 Task: Add an event  with title  Third Presentation Rehearsal, date '2023/11/28' to 2023/11/29 & Select Event type as  Collective. Add location for the event as  Havana, Cuba and add a description: The employee will be informed about the available resources and support systems, such as training programs, mentorship opportunities, or coaching sessions. The supervisor will offer guidance and assistance in accessing these resources to facilitate the employee's improvement.Create an event link  http-thirdpresentationrehearsalcom & Select the event color as  Violet. , logged in from the account softage.4@softage.netand send the event invitation to softage.2@softage.net and softage.3@softage.net
Action: Mouse moved to (744, 111)
Screenshot: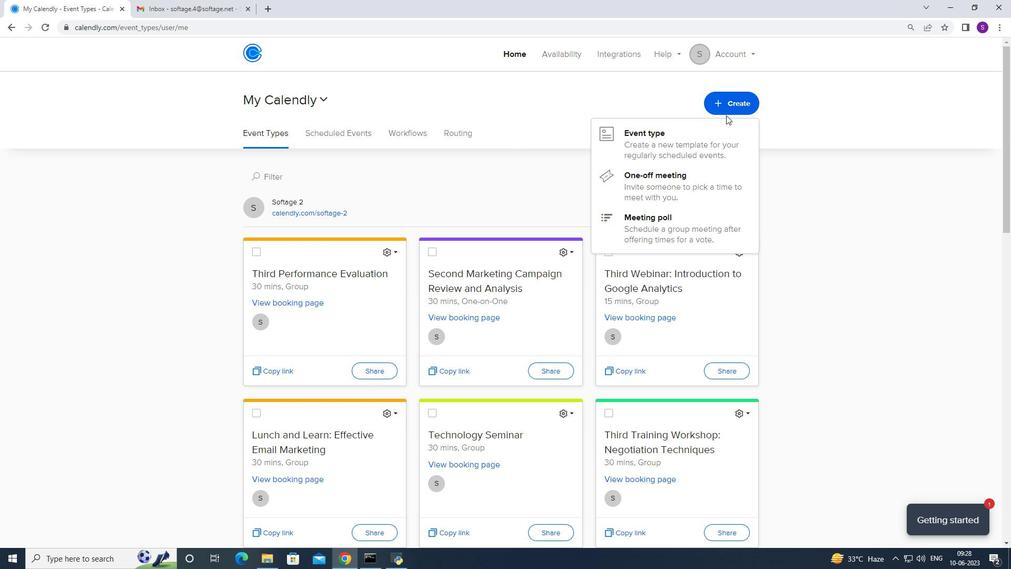 
Action: Mouse pressed left at (744, 111)
Screenshot: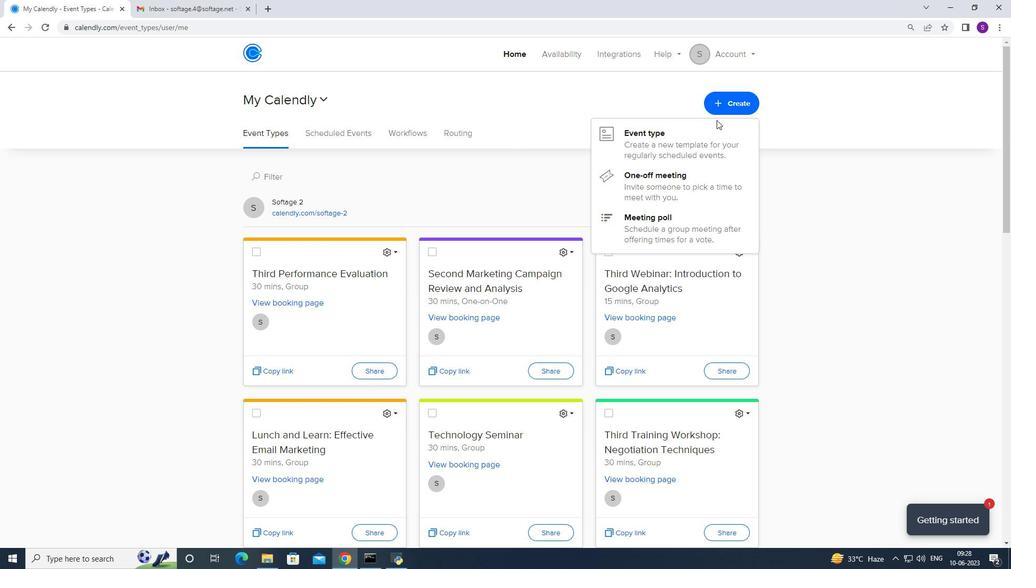 
Action: Mouse moved to (678, 149)
Screenshot: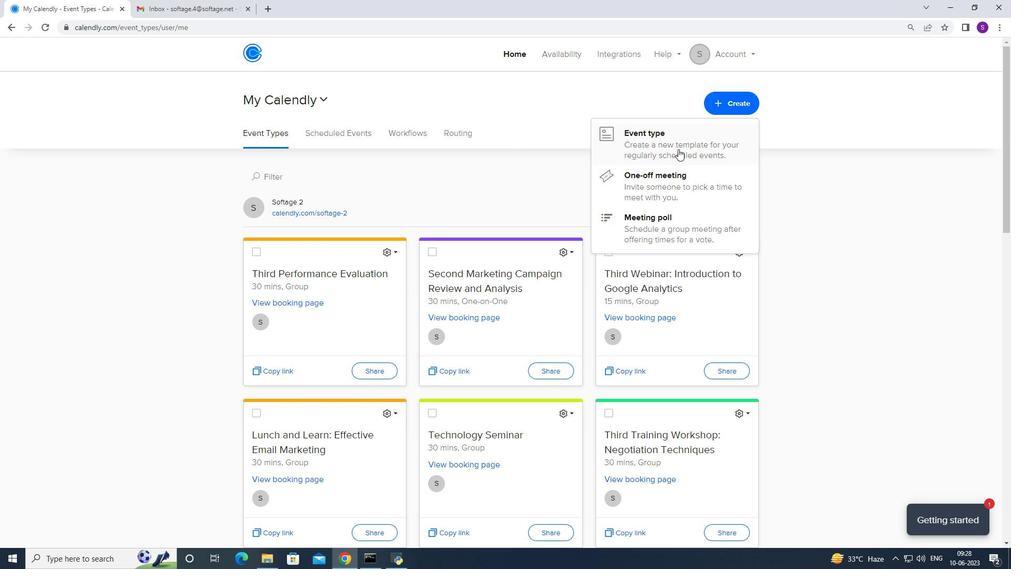 
Action: Mouse pressed left at (678, 149)
Screenshot: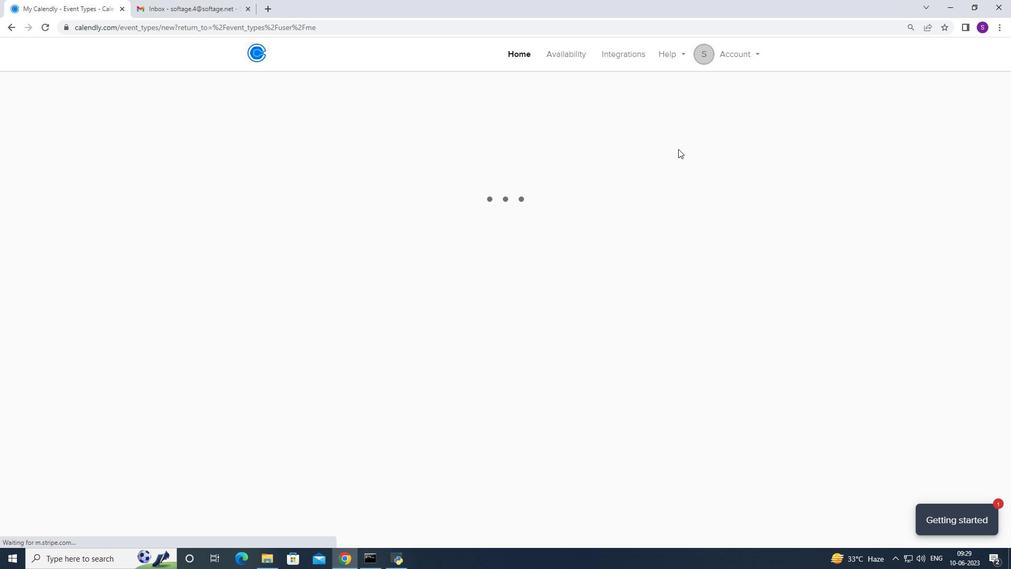 
Action: Mouse moved to (450, 292)
Screenshot: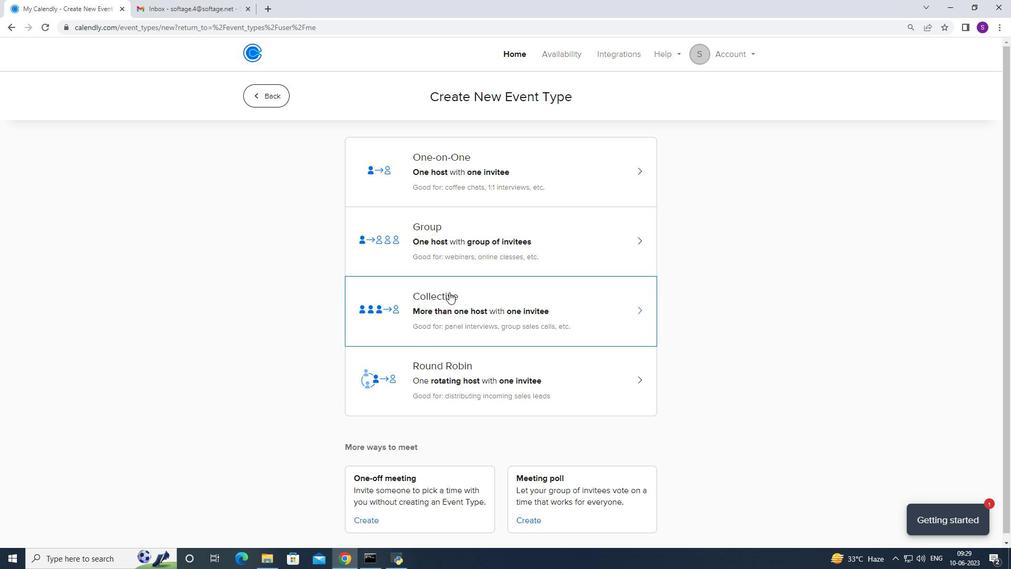 
Action: Mouse pressed left at (450, 292)
Screenshot: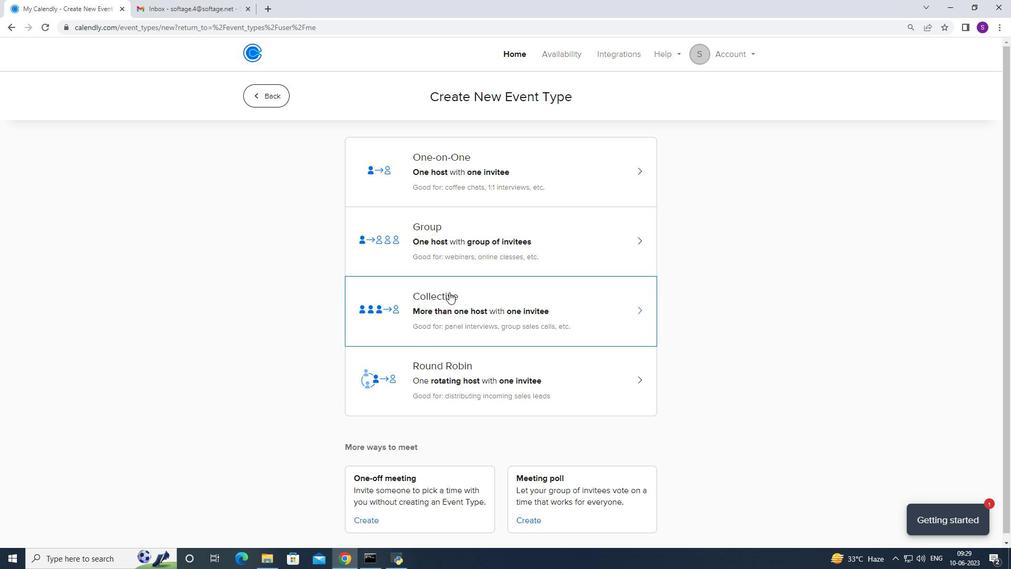 
Action: Mouse moved to (622, 225)
Screenshot: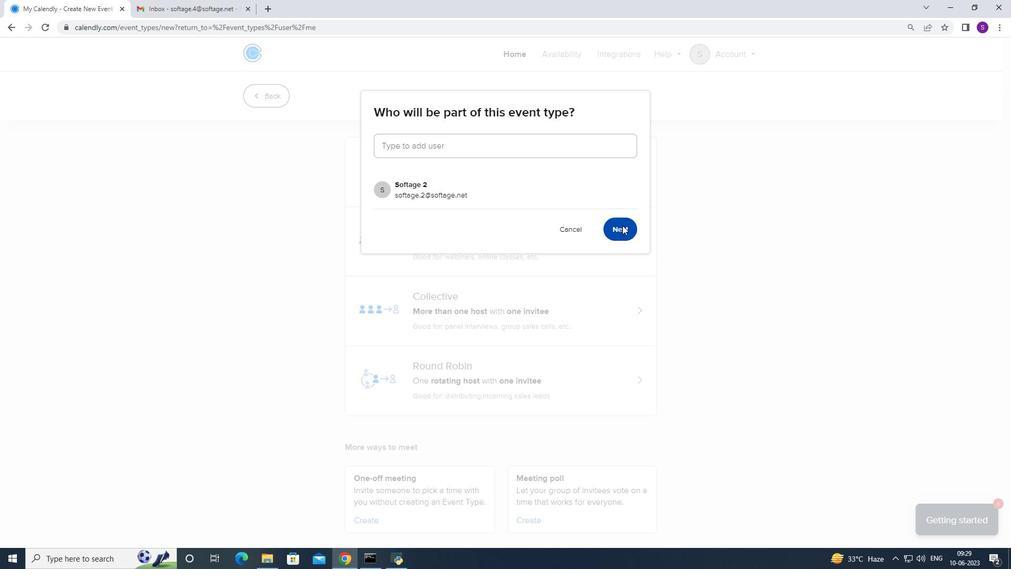 
Action: Mouse pressed left at (622, 225)
Screenshot: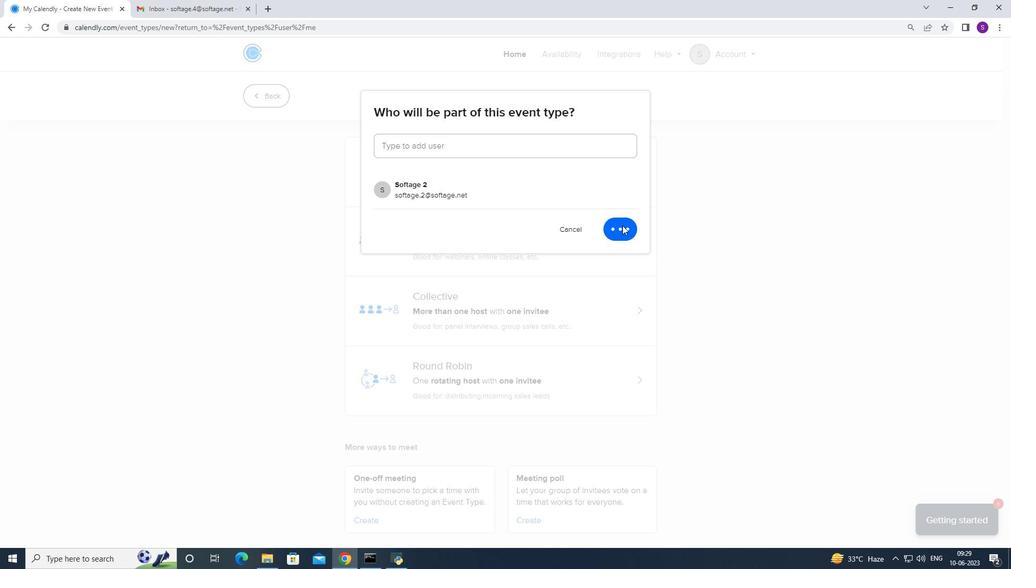 
Action: Mouse moved to (586, 237)
Screenshot: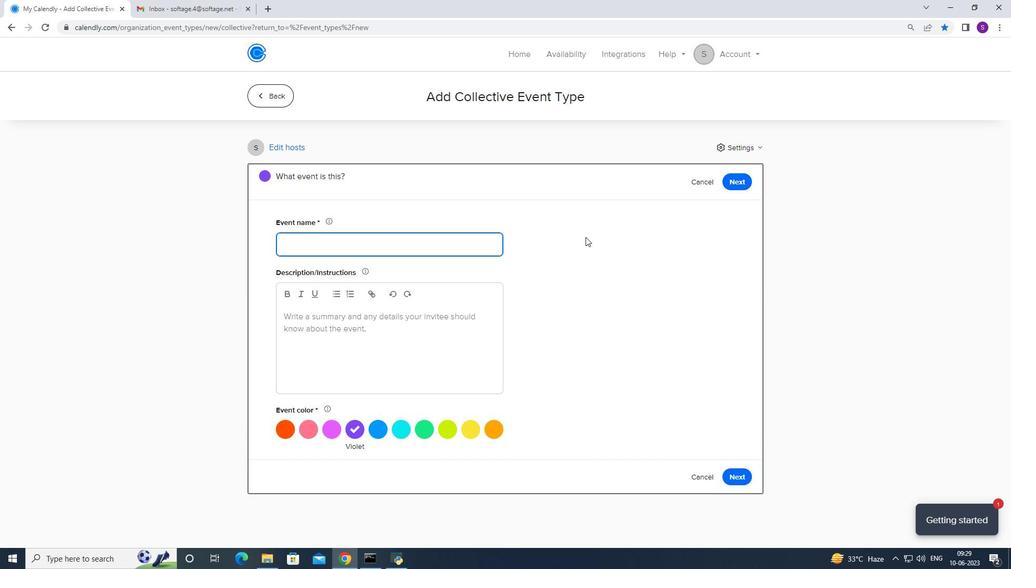
Action: Key pressed ctrl+V
Screenshot: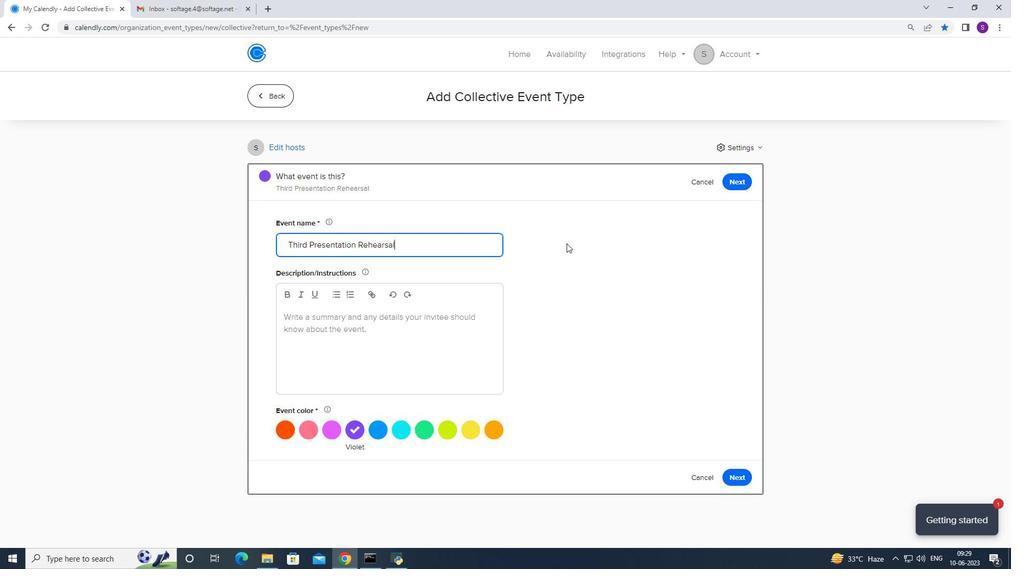 
Action: Mouse moved to (323, 333)
Screenshot: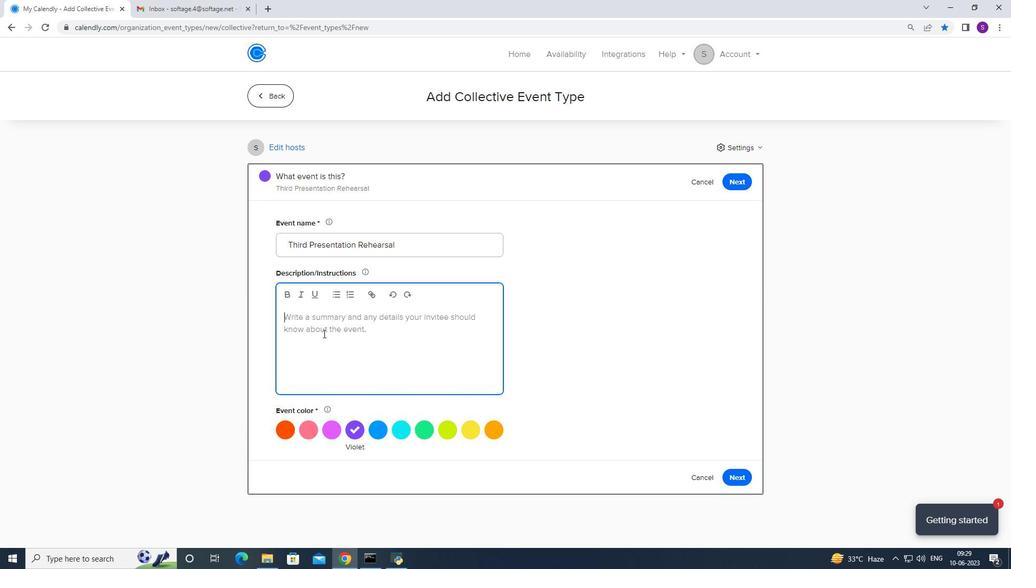 
Action: Mouse pressed left at (323, 333)
Screenshot: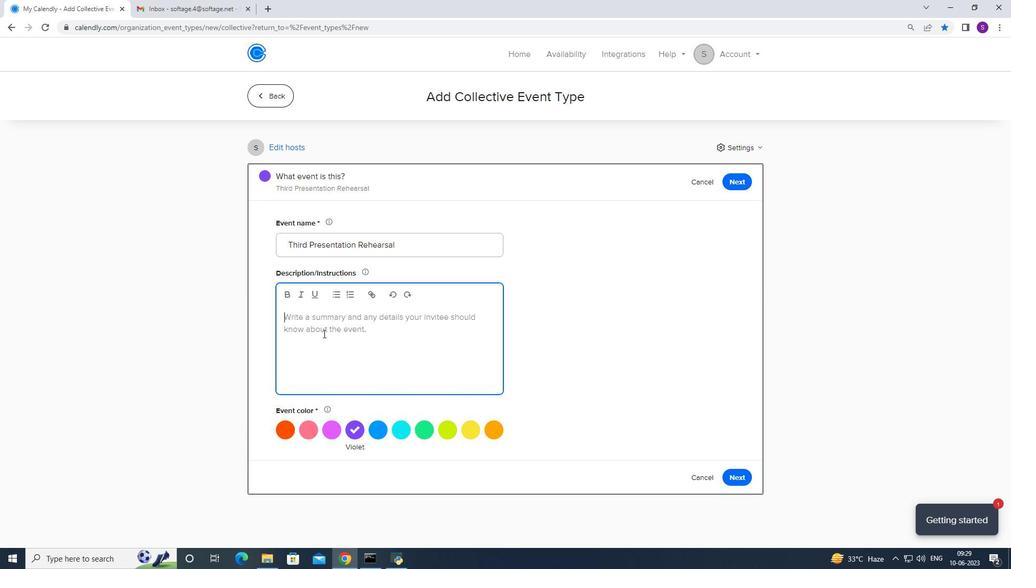 
Action: Mouse moved to (391, 313)
Screenshot: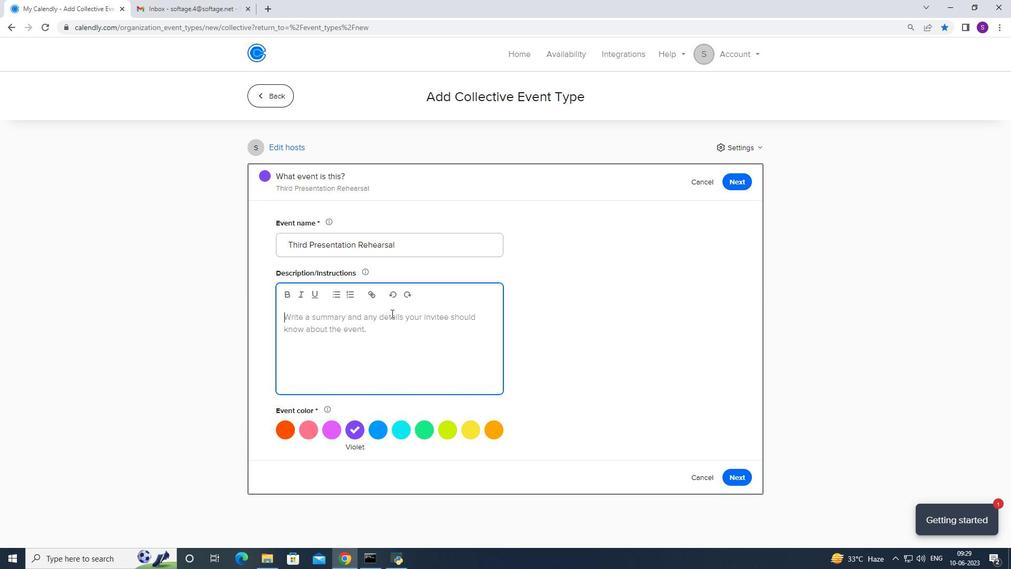 
Action: Key pressed <Key.caps_lock>T<Key.caps_lock>he<Key.space>employee<Key.space>will<Key.space>be<Key.space>informed<Key.space>about<Key.space>the<Key.space>available<Key.space>resources<Key.space>and<Key.space>si<Key.backspace>upport<Key.space>systems,<Key.space>suv=<Key.backspace>=<Key.backspace><Key.backspace>ch<Key.space>as<Key.space>training<Key.space>programs,<Key.space>mentorship<Key.space>opportunities<Key.space>or<Key.space>coaching<Key.space>sed<Key.backspace>ssions,<Key.backspace>.<Key.space><Key.caps_lock>T<Key.caps_lock>he<Key.space>supervisor<Key.space>will<Key.space>offer<Key.space>guidamne<Key.backspace><Key.backspace><Key.backspace>nce<Key.space>and<Key.space>assistance<Key.space>in<Key.space>acessing<Key.space>
Screenshot: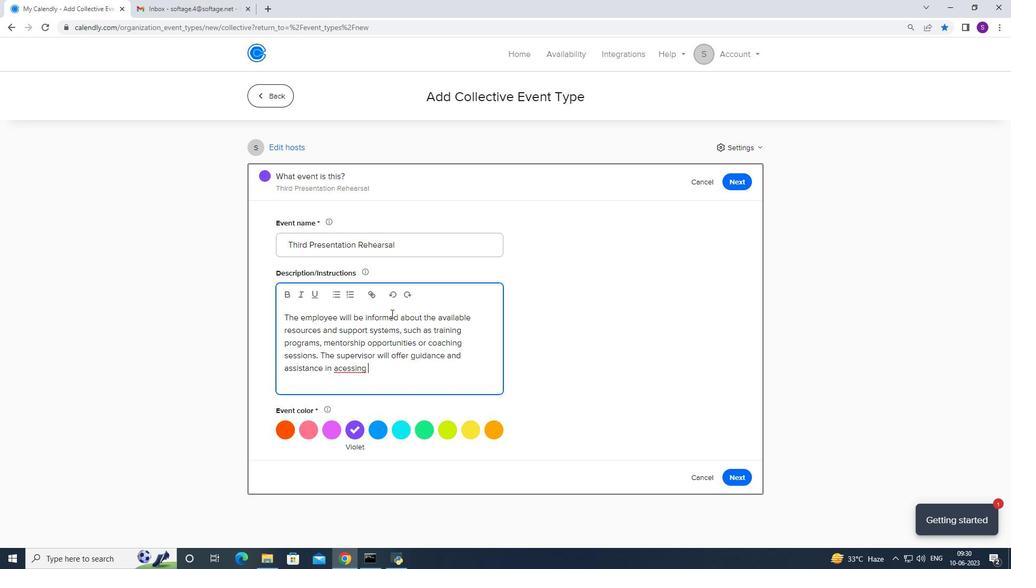 
Action: Mouse moved to (361, 372)
Screenshot: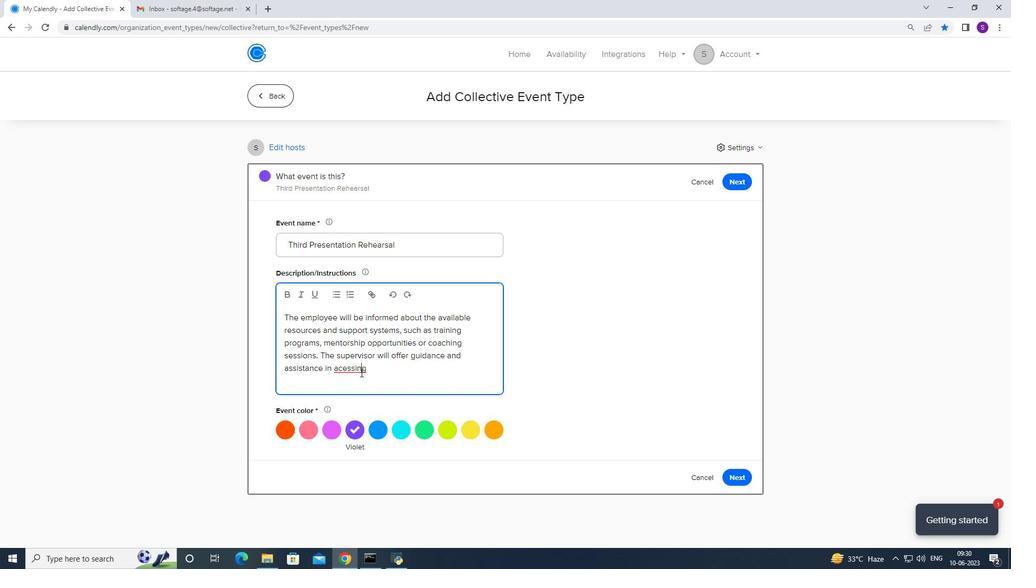 
Action: Mouse pressed right at (361, 372)
Screenshot: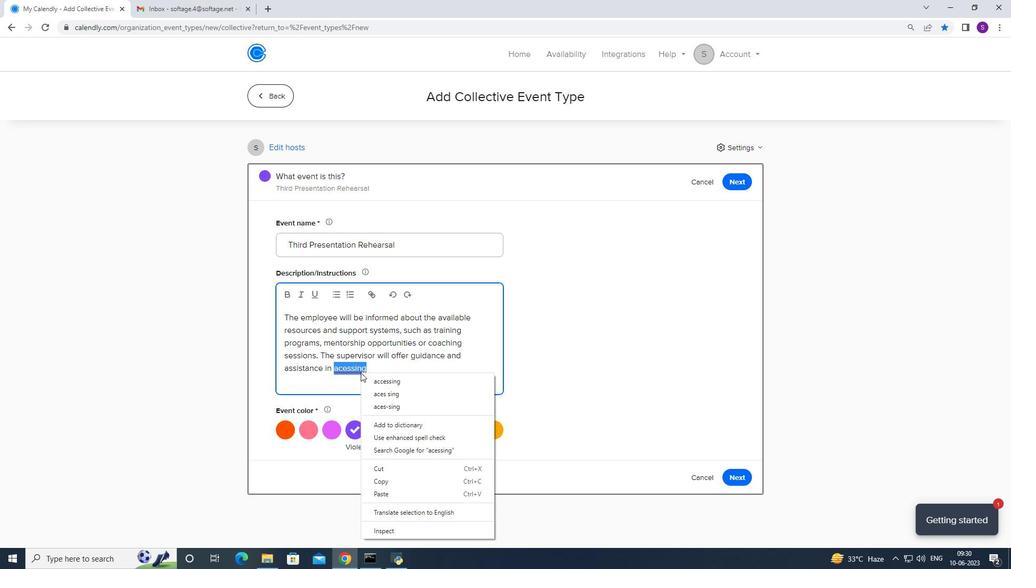 
Action: Mouse moved to (371, 380)
Screenshot: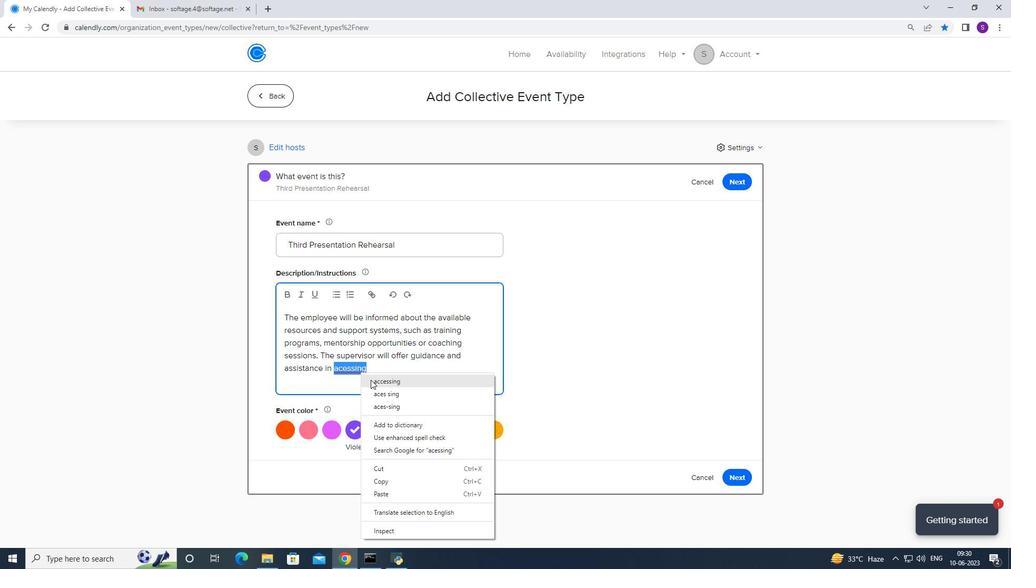 
Action: Mouse pressed left at (371, 380)
Screenshot: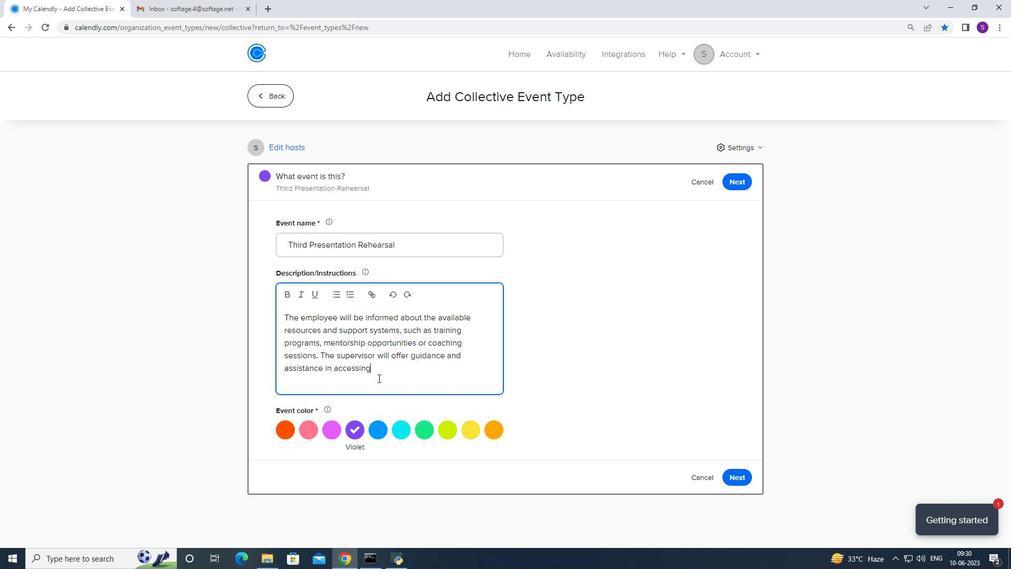 
Action: Mouse moved to (384, 369)
Screenshot: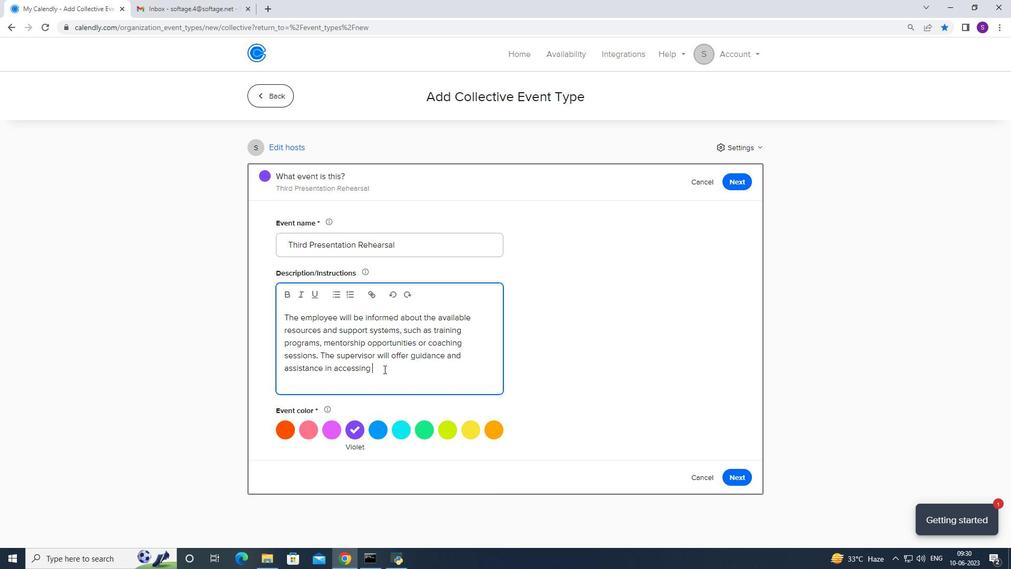 
Action: Mouse pressed left at (384, 369)
Screenshot: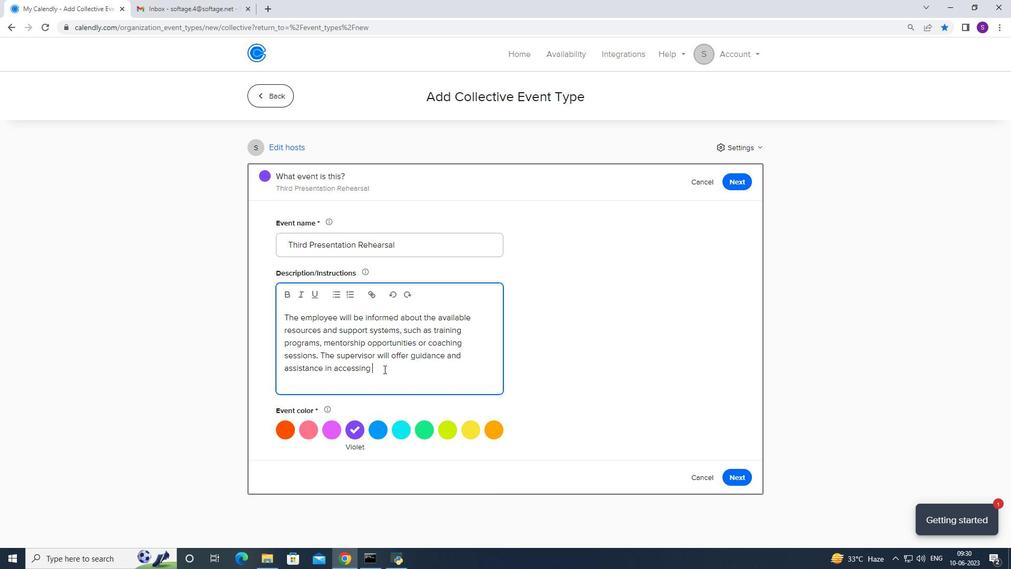 
Action: Mouse moved to (551, 325)
Screenshot: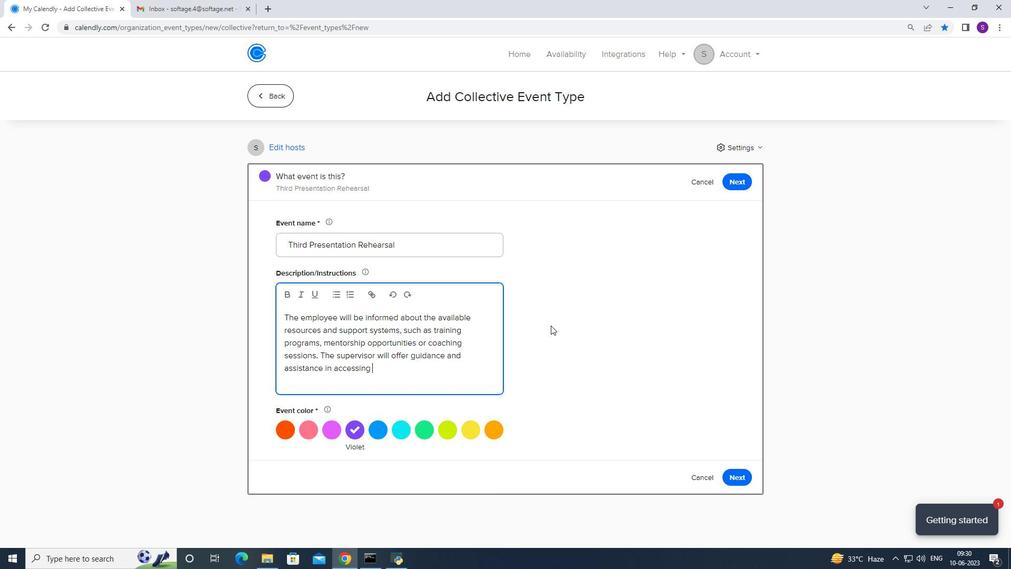
Action: Key pressed these<Key.space>resources<Key.space>to<Key.space>facilitate<Key.space>the<Key.space>employee<Key.space>improvement.
Screenshot: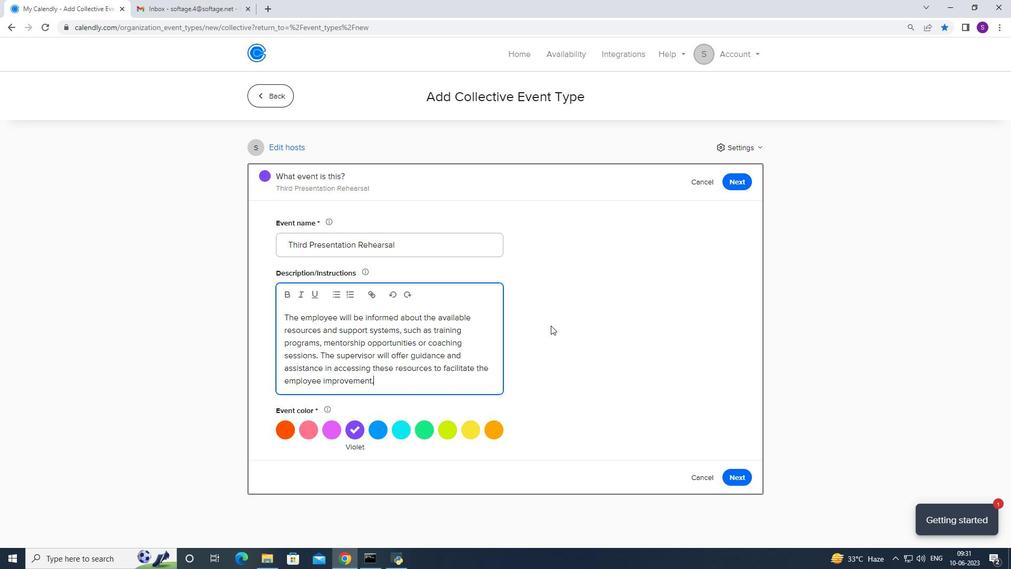 
Action: Mouse moved to (739, 473)
Screenshot: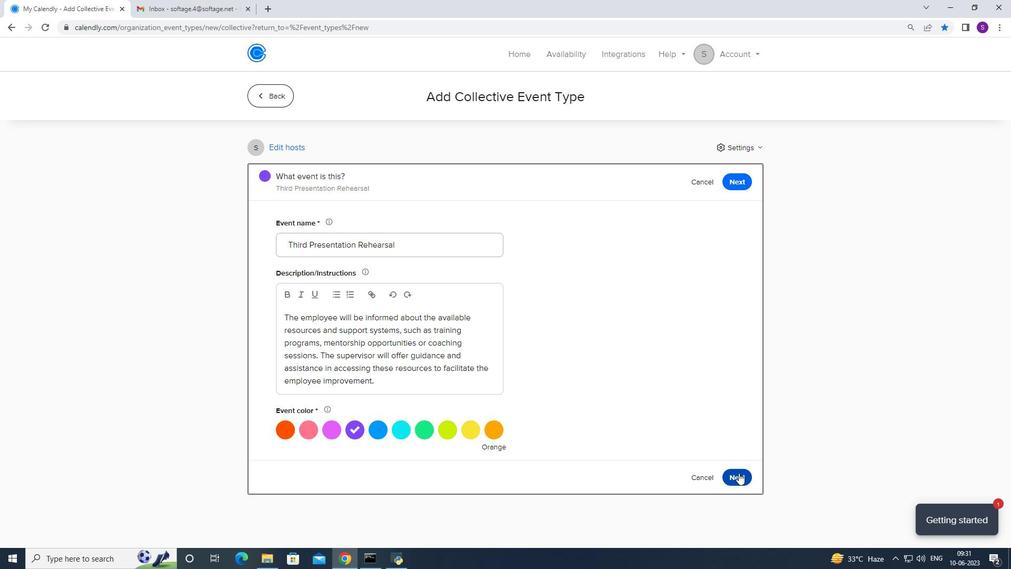 
Action: Mouse pressed left at (739, 473)
Screenshot: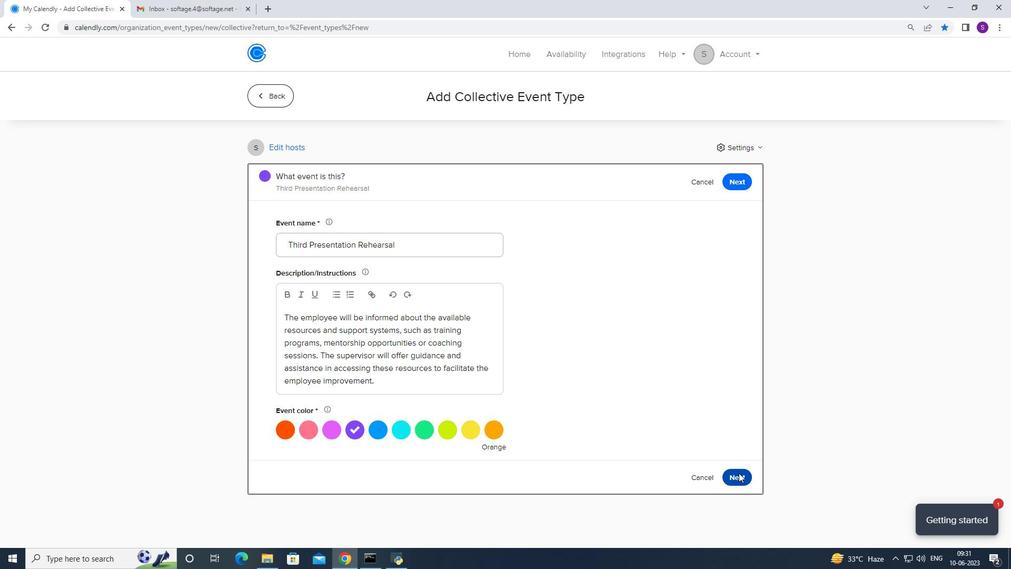 
Action: Mouse moved to (390, 313)
Screenshot: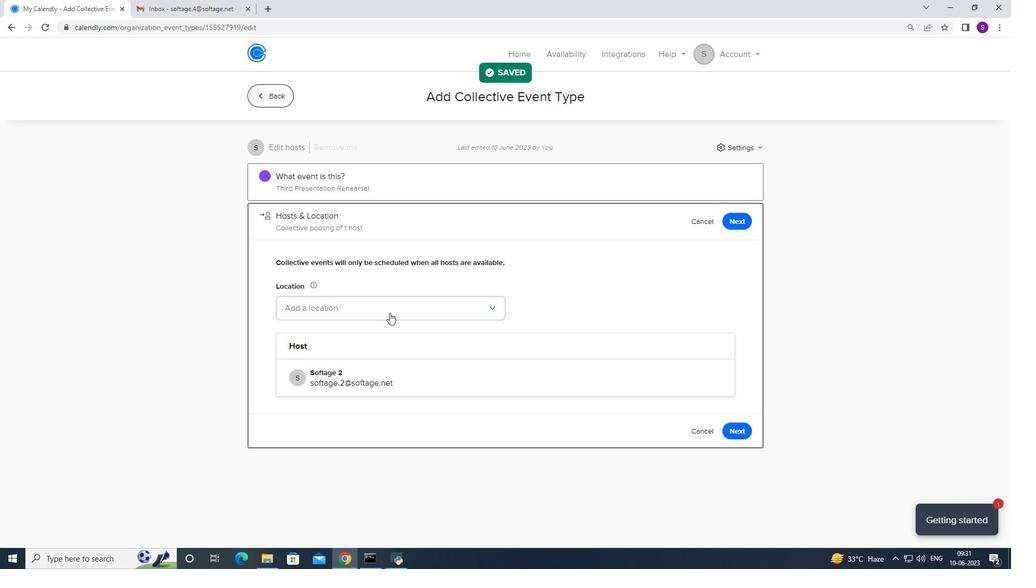 
Action: Mouse pressed left at (390, 313)
Screenshot: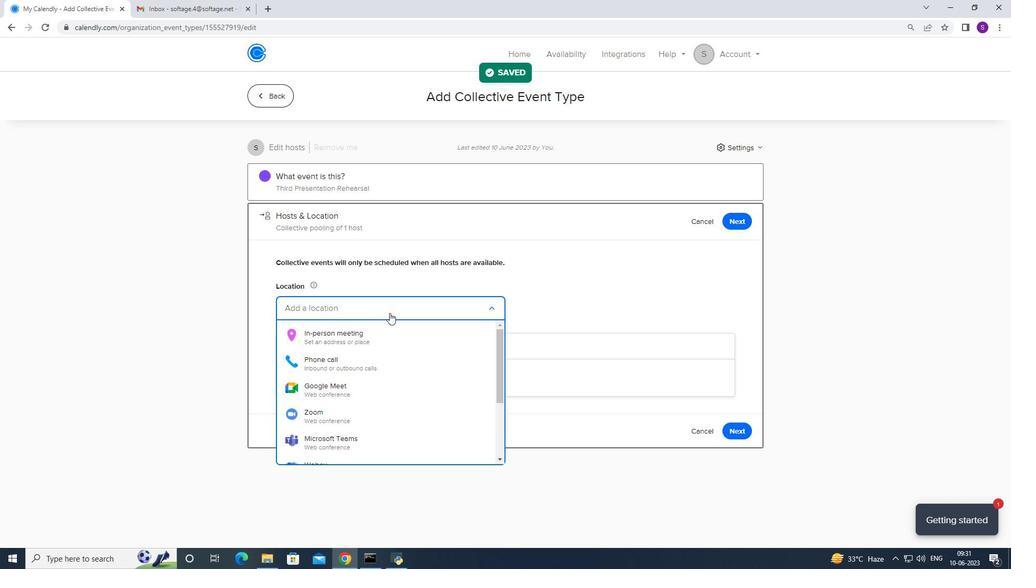 
Action: Mouse moved to (359, 332)
Screenshot: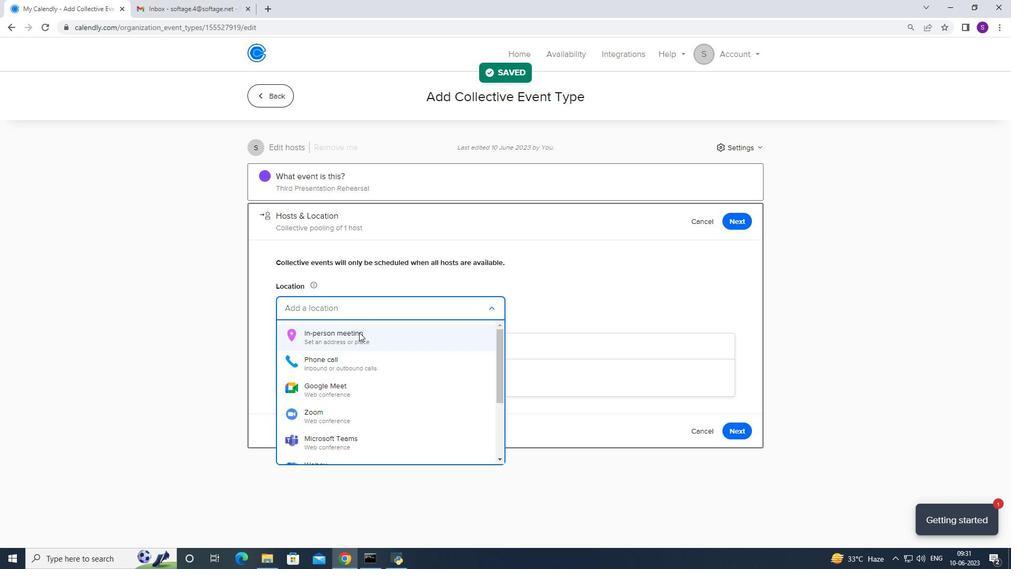 
Action: Mouse pressed left at (359, 332)
Screenshot: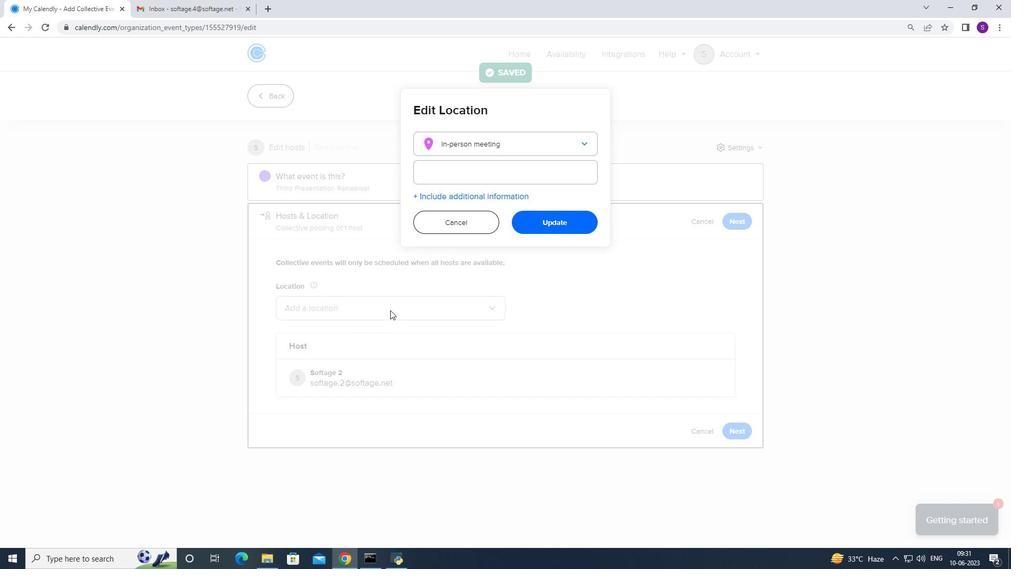 
Action: Mouse moved to (462, 176)
Screenshot: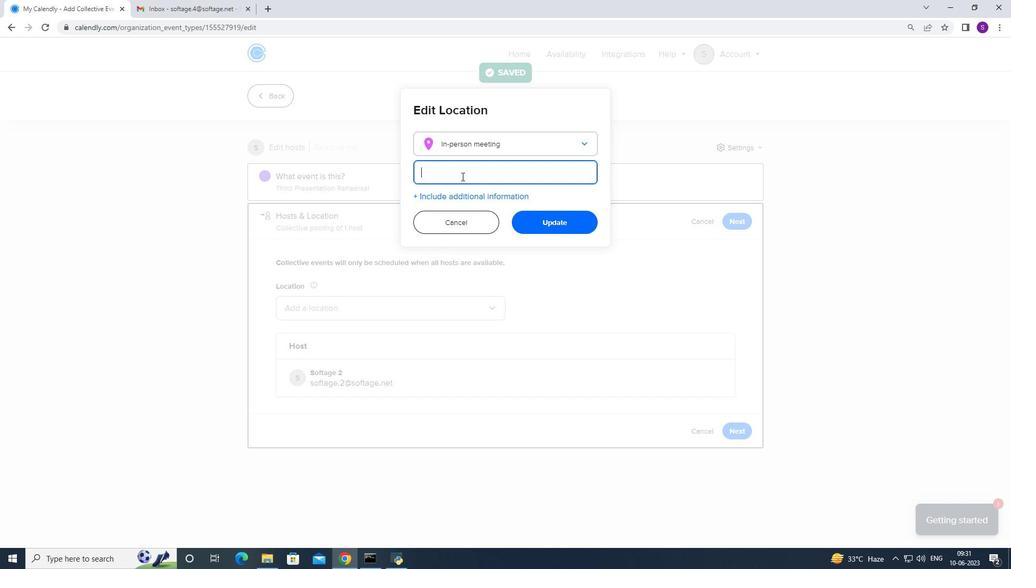 
Action: Mouse pressed left at (462, 176)
Screenshot: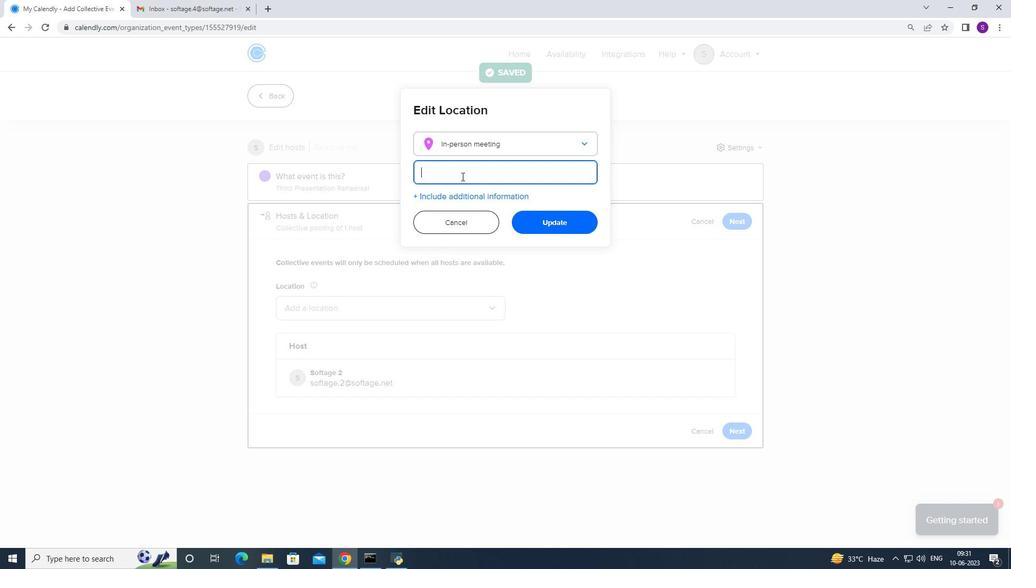 
Action: Mouse moved to (458, 175)
Screenshot: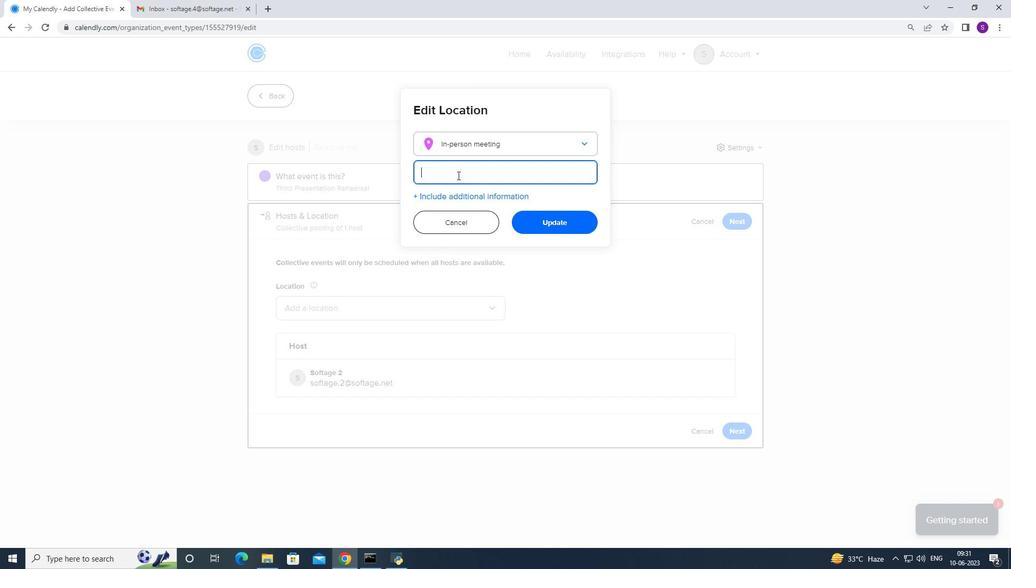 
Action: Key pressed <Key.caps_lock>H
Screenshot: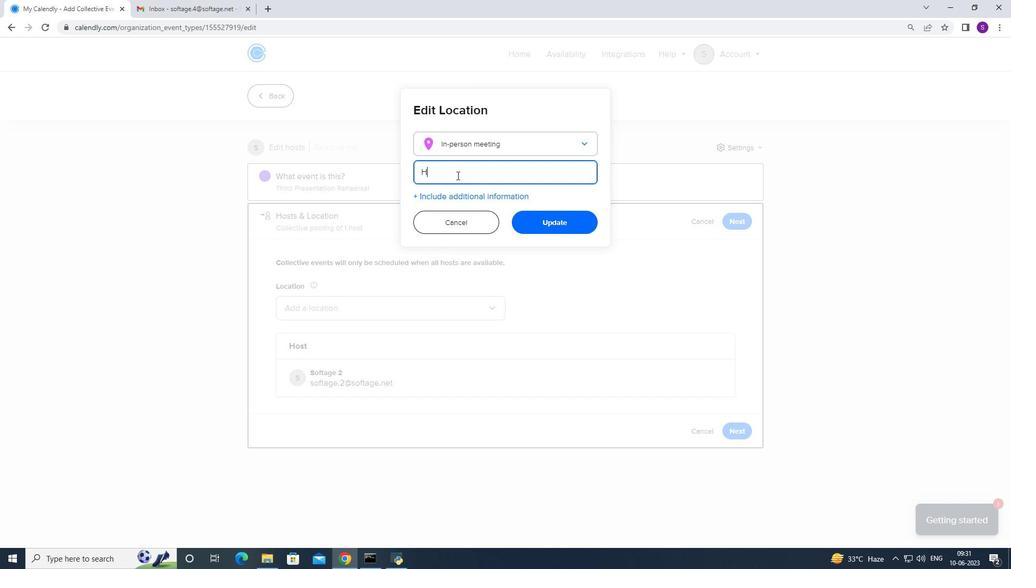 
Action: Mouse moved to (457, 175)
Screenshot: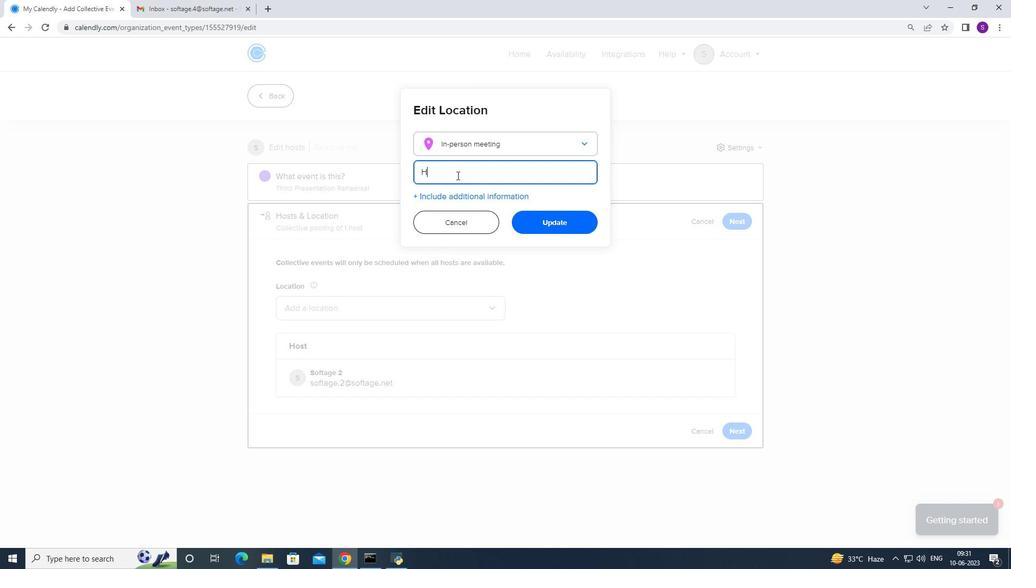 
Action: Key pressed <Key.caps_lock>avana,<Key.space><Key.caps_lock>C<Key.caps_lock>uba
Screenshot: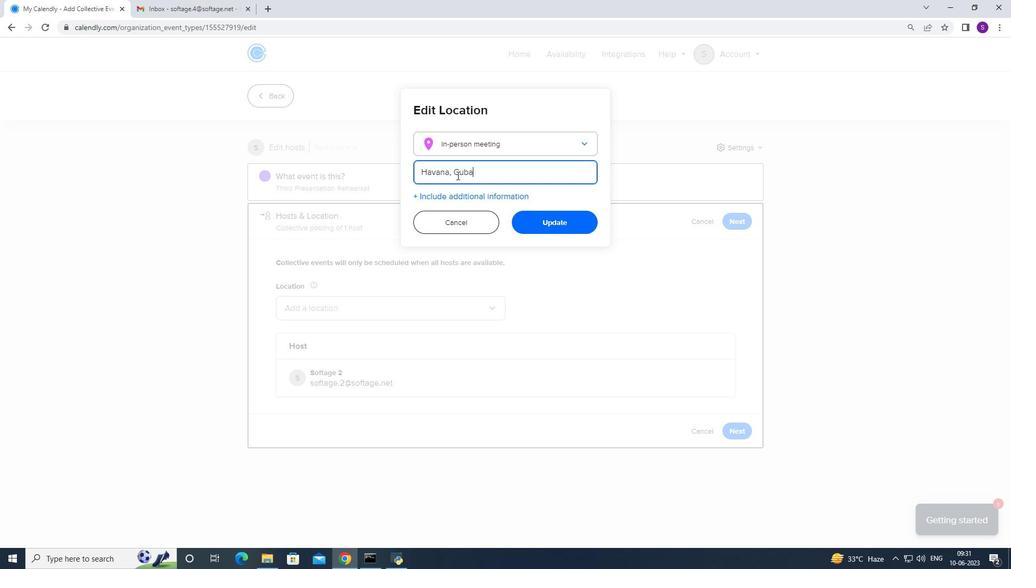 
Action: Mouse moved to (528, 206)
Screenshot: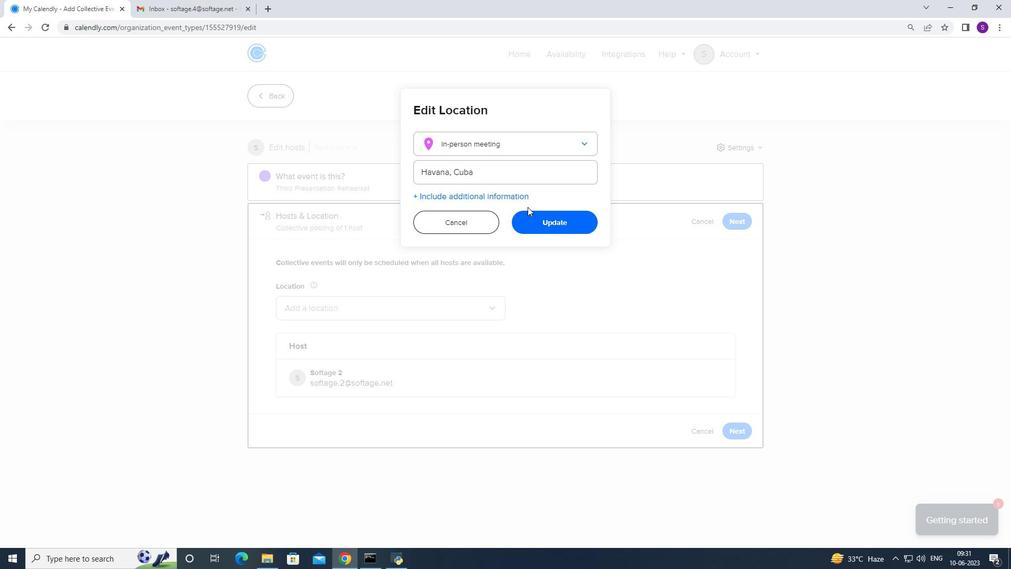
Action: Mouse pressed left at (528, 206)
Screenshot: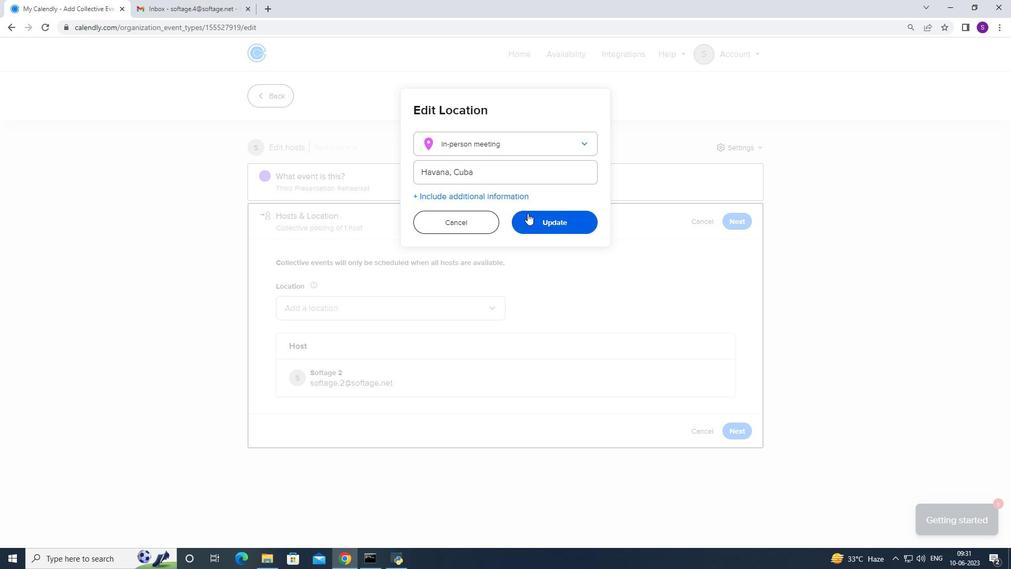 
Action: Mouse moved to (528, 213)
Screenshot: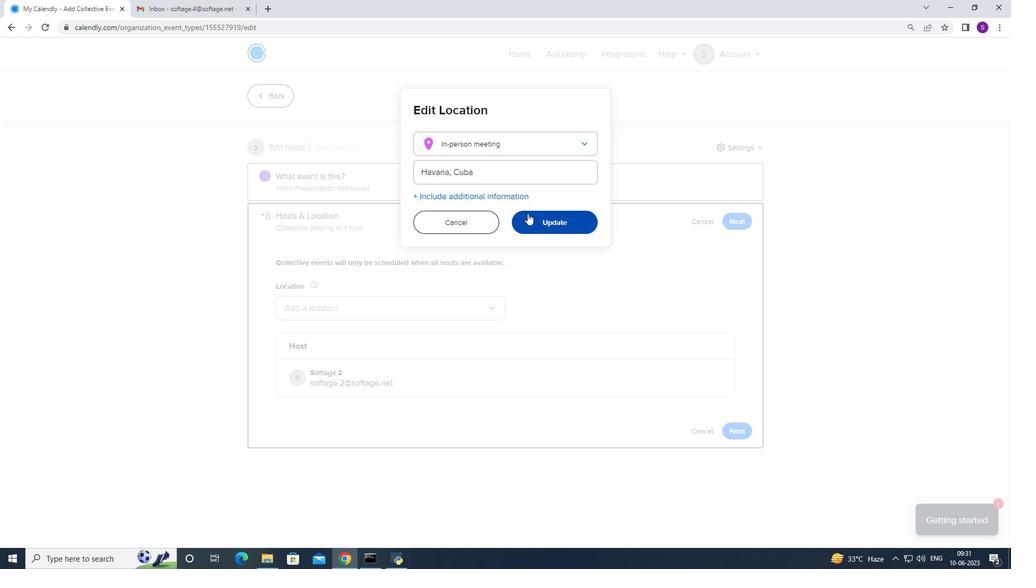 
Action: Mouse pressed left at (528, 213)
Screenshot: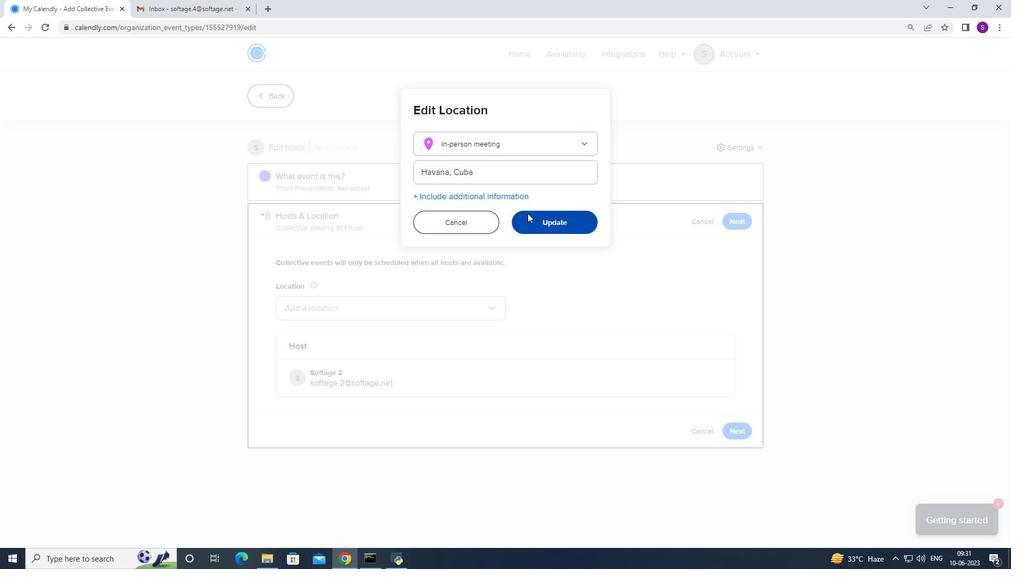
Action: Mouse moved to (726, 423)
Screenshot: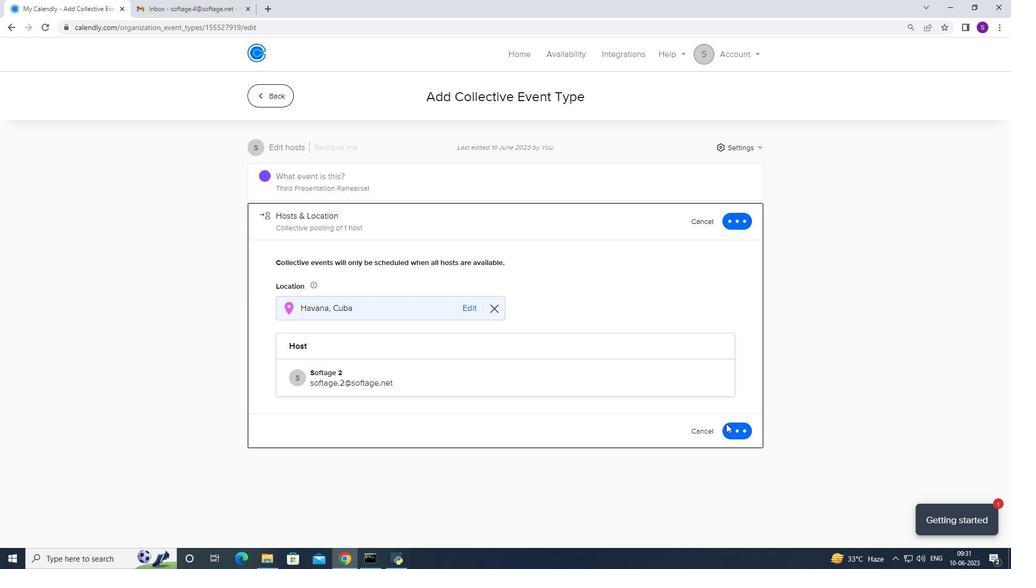 
Action: Mouse pressed left at (726, 423)
Screenshot: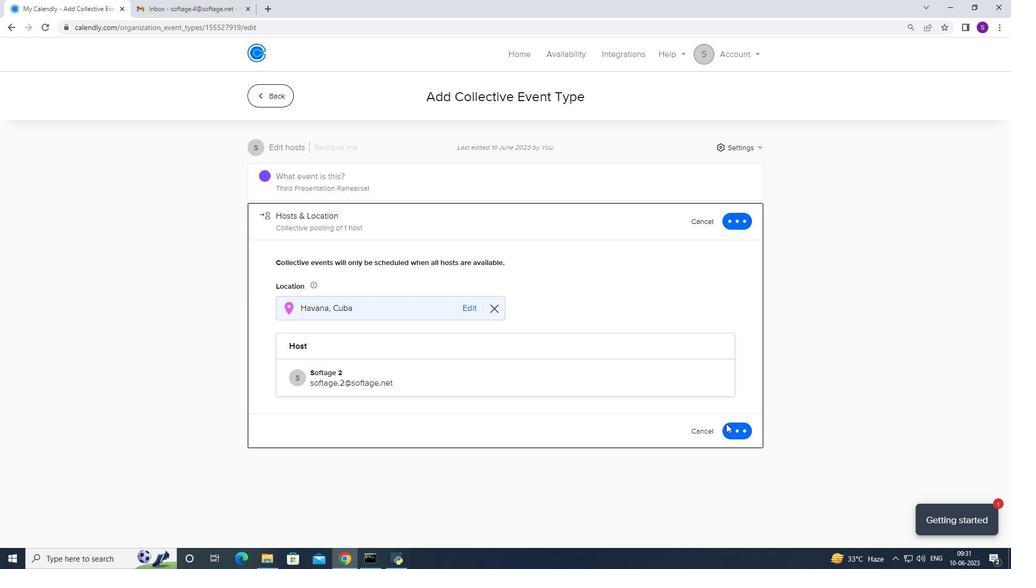 
Action: Mouse moved to (277, 376)
Screenshot: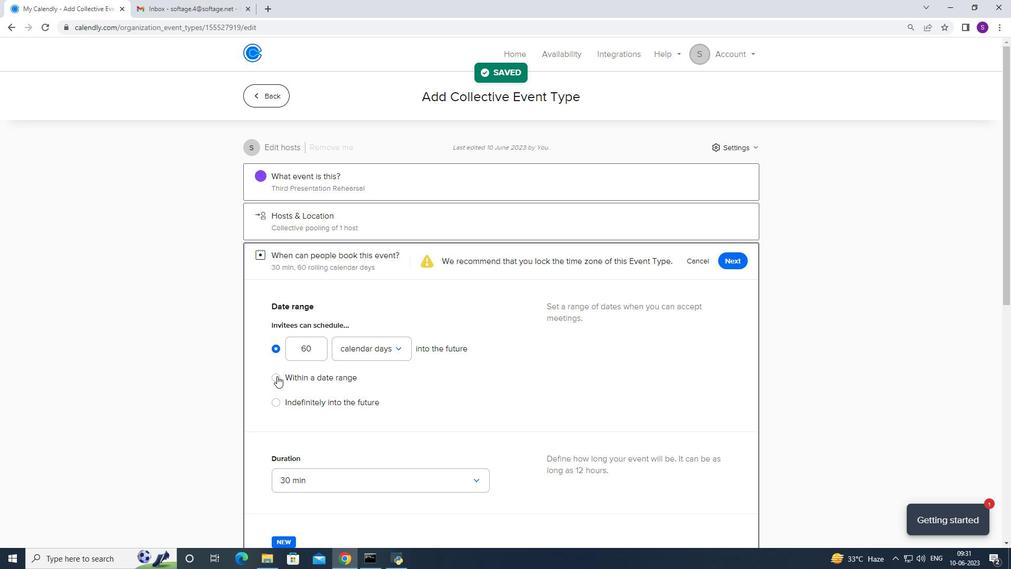 
Action: Mouse pressed left at (277, 376)
Screenshot: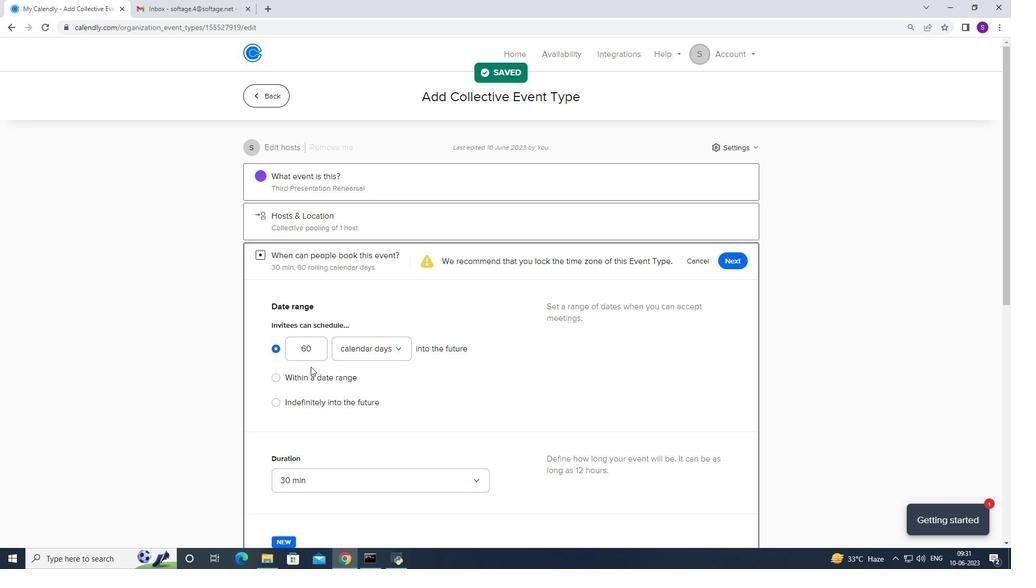 
Action: Mouse moved to (380, 381)
Screenshot: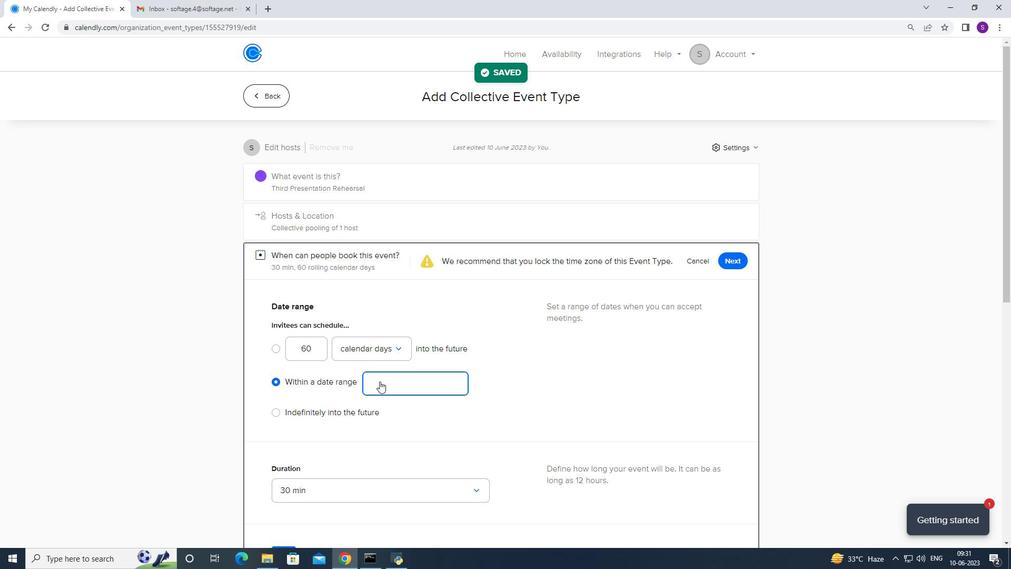 
Action: Mouse pressed left at (380, 381)
Screenshot: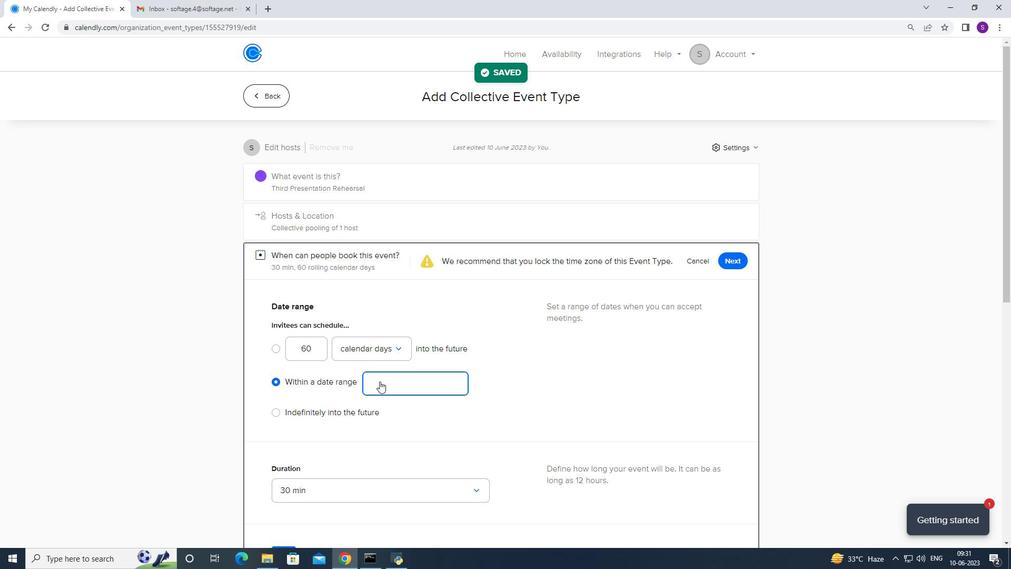 
Action: Mouse moved to (446, 193)
Screenshot: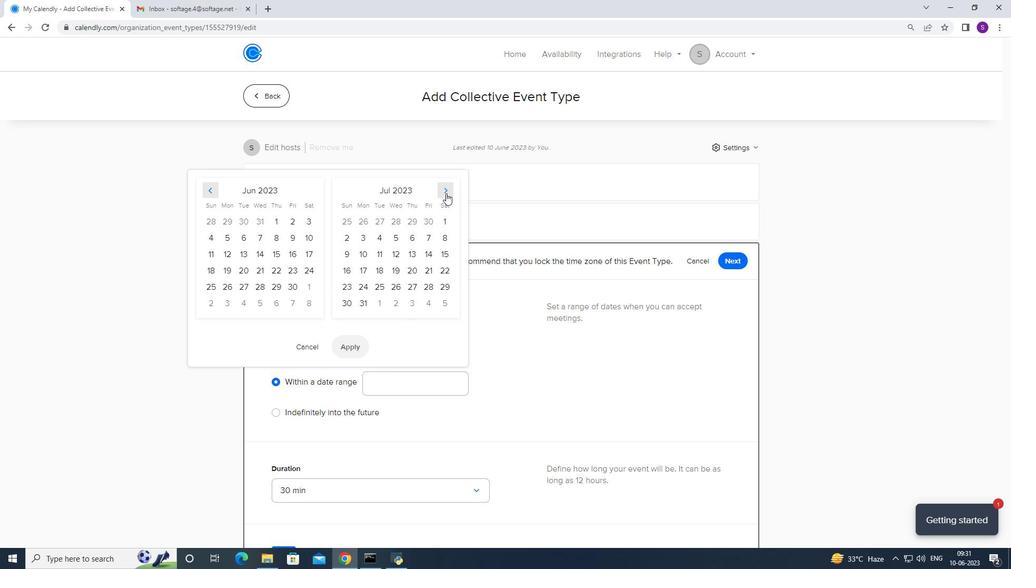 
Action: Mouse pressed left at (446, 193)
Screenshot: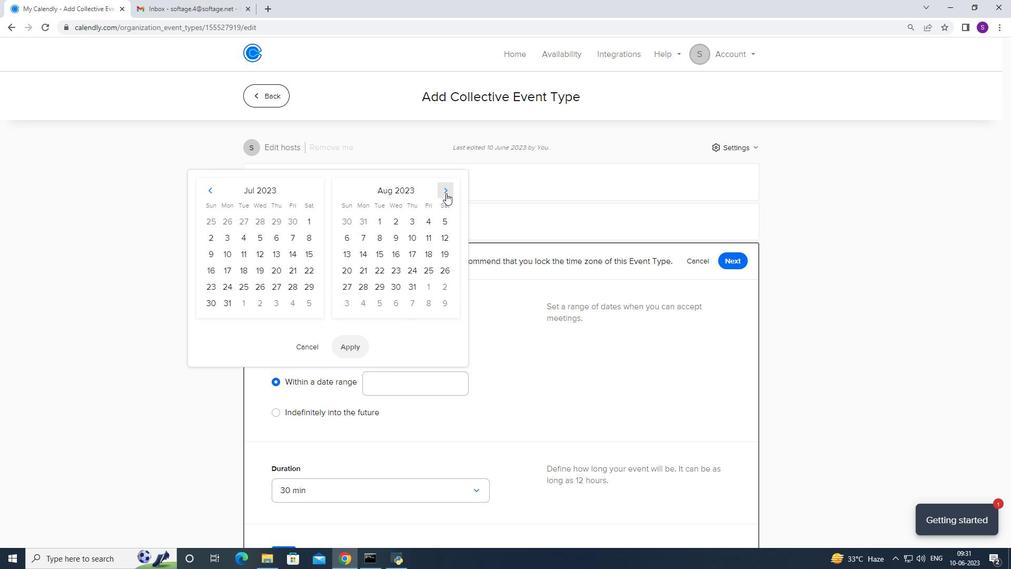 
Action: Mouse pressed left at (446, 193)
Screenshot: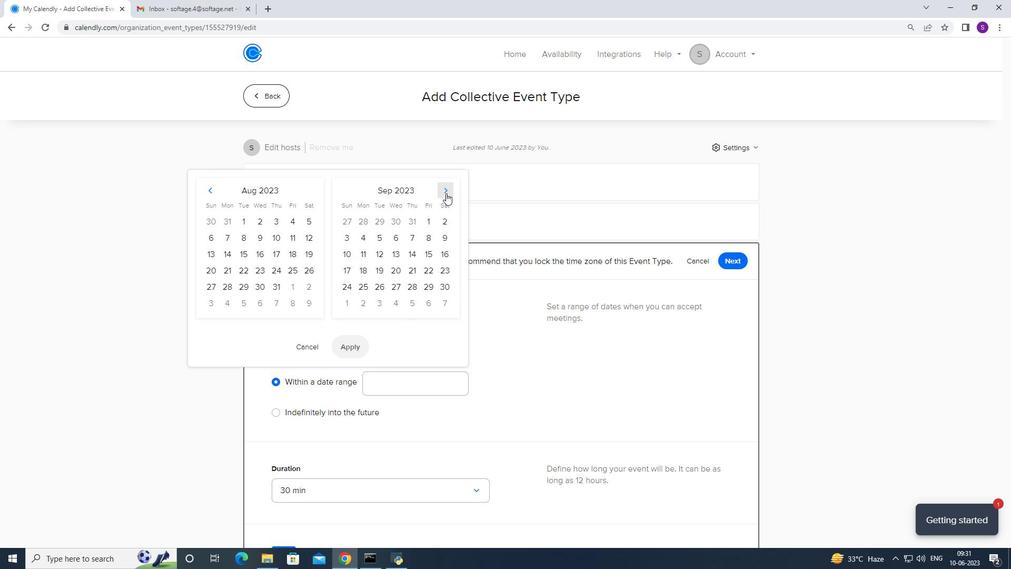 
Action: Mouse pressed left at (446, 193)
Screenshot: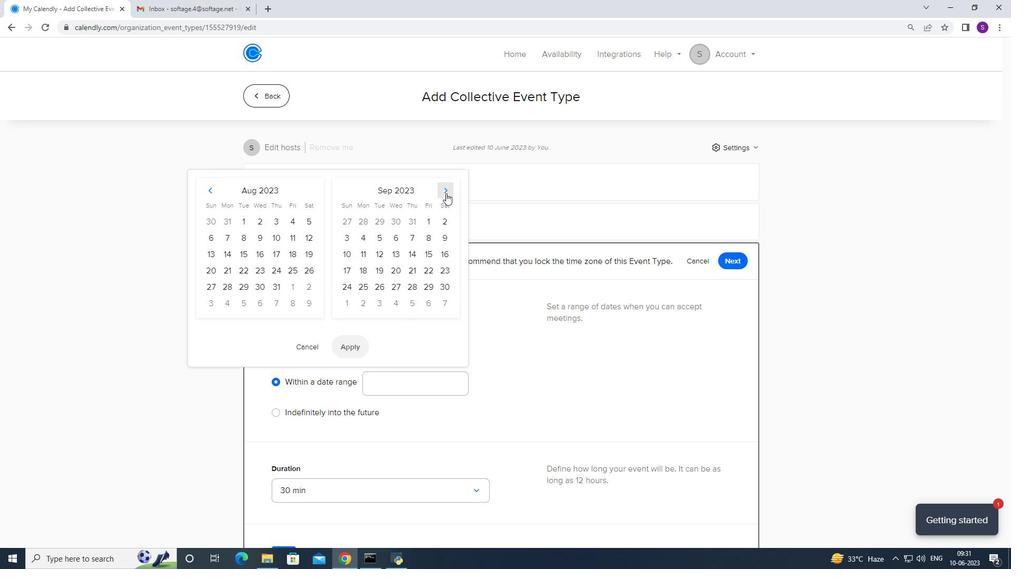 
Action: Mouse pressed left at (446, 193)
Screenshot: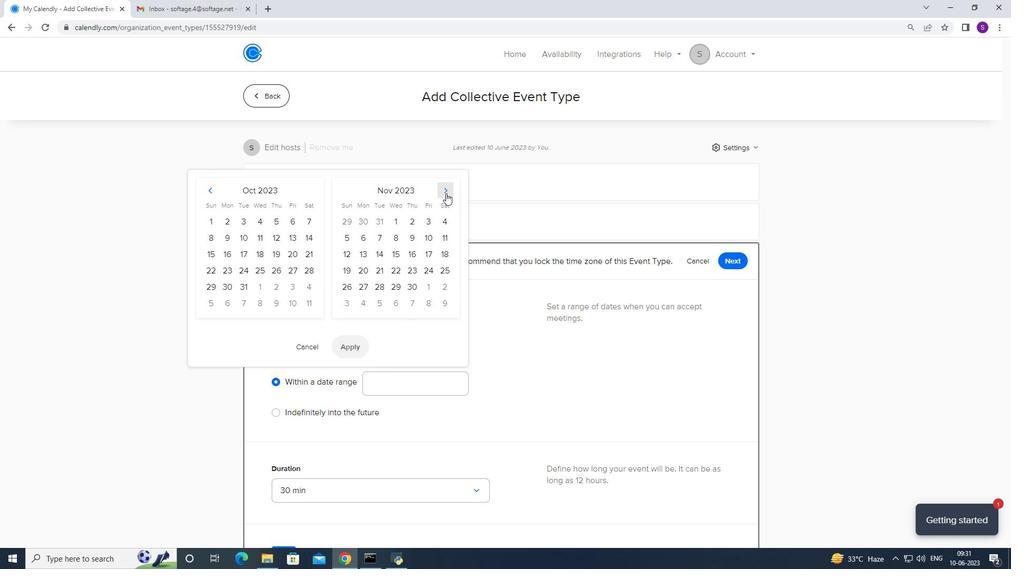 
Action: Mouse pressed left at (446, 193)
Screenshot: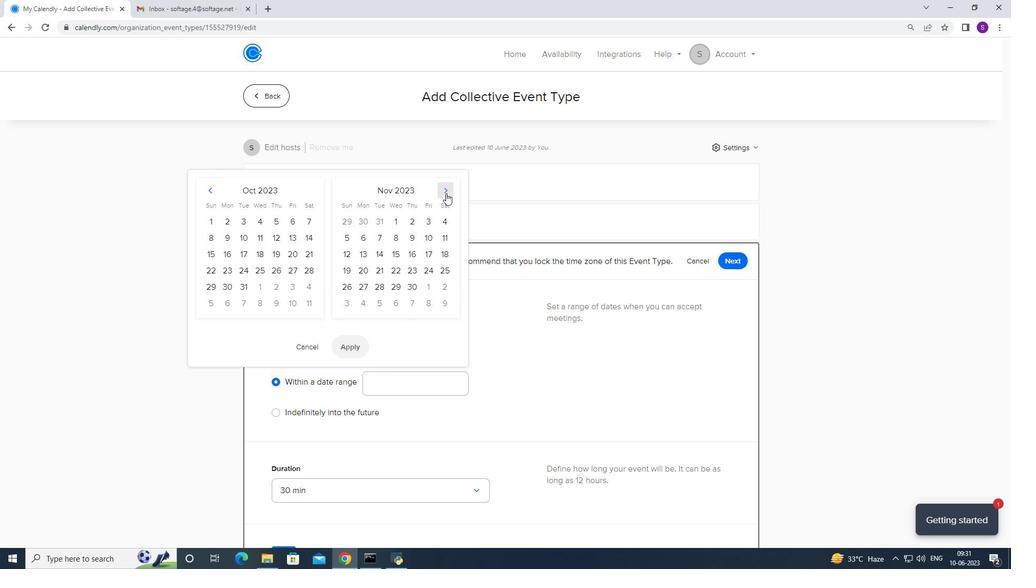 
Action: Mouse moved to (222, 190)
Screenshot: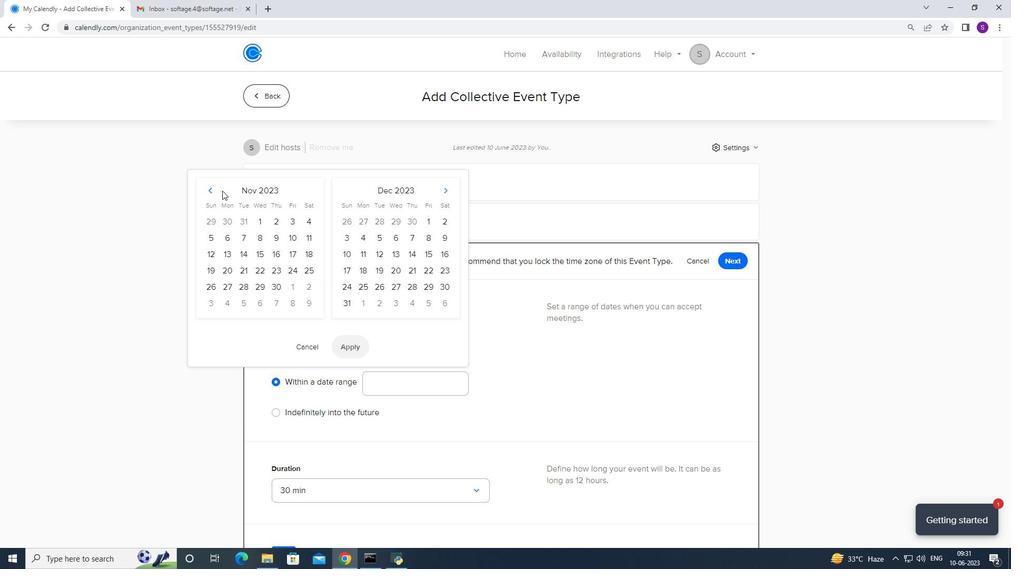 
Action: Mouse pressed left at (222, 190)
Screenshot: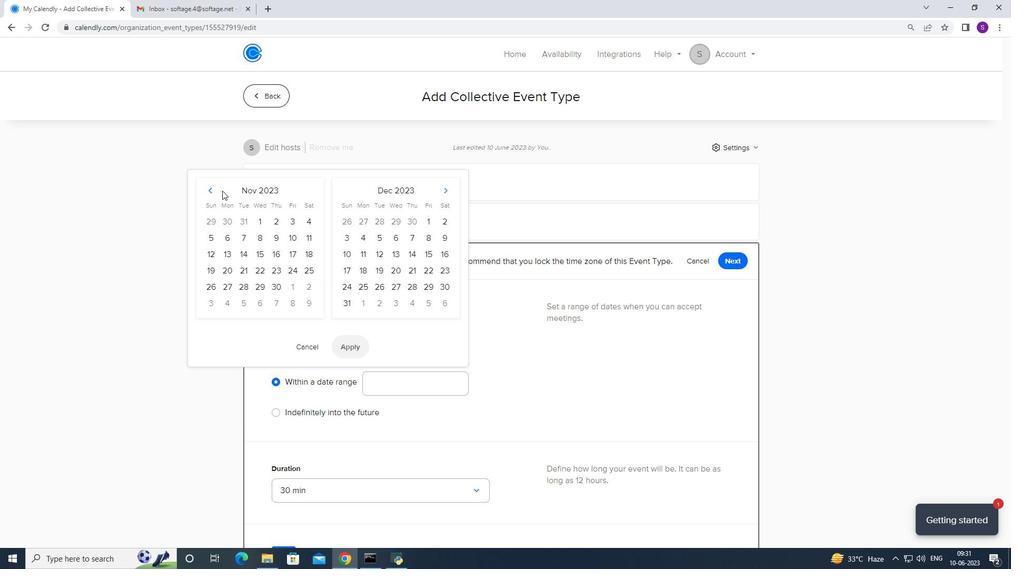 
Action: Mouse moved to (222, 190)
Screenshot: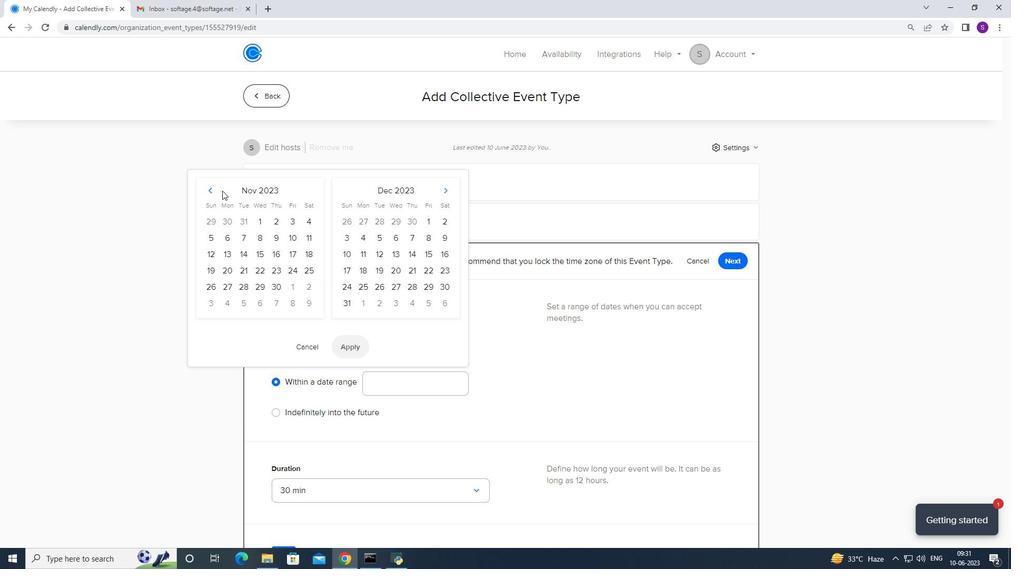 
Action: Mouse pressed left at (222, 190)
Screenshot: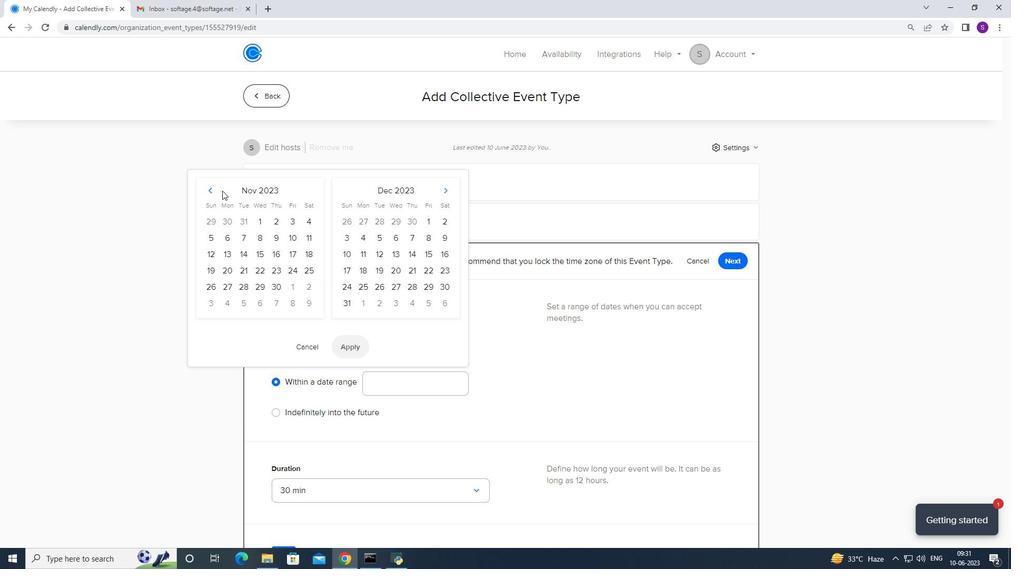 
Action: Mouse moved to (218, 192)
Screenshot: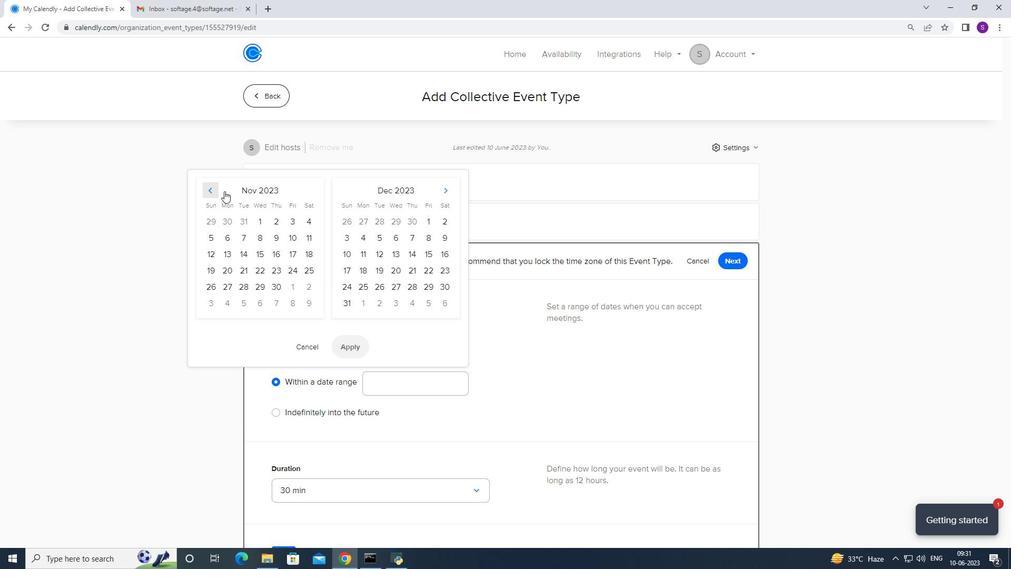 
Action: Mouse pressed left at (218, 192)
Screenshot: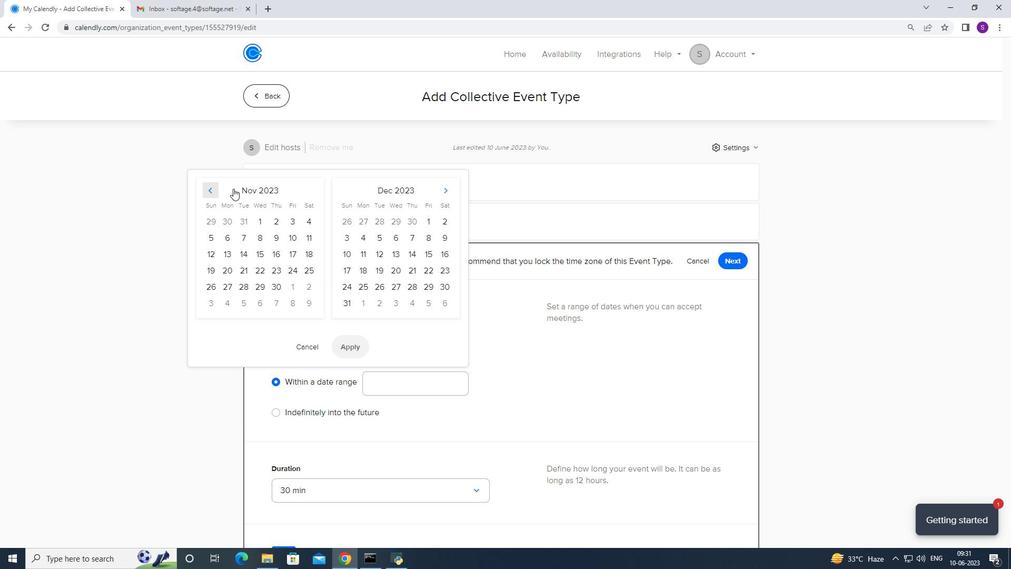 
Action: Mouse moved to (378, 284)
Screenshot: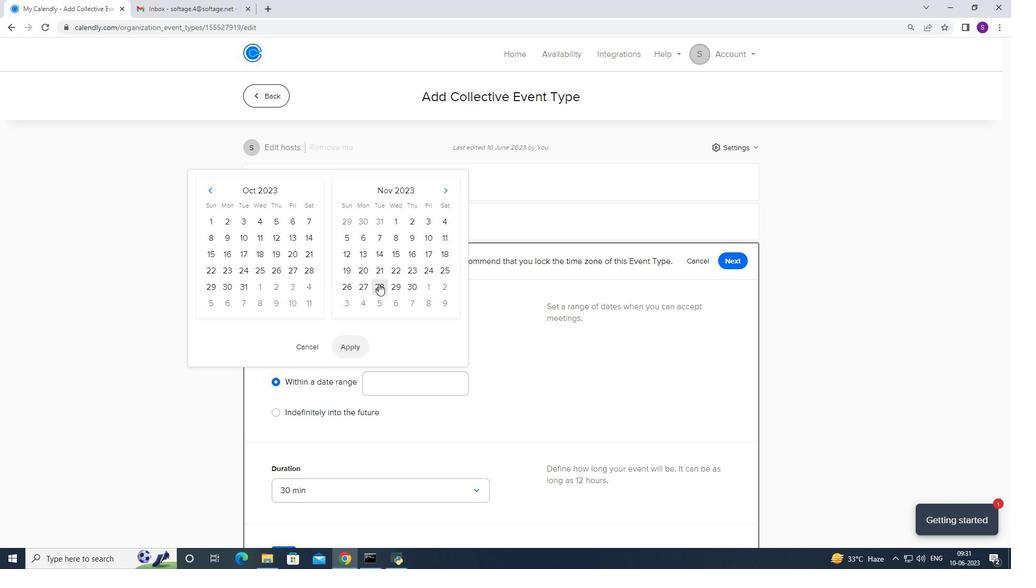 
Action: Mouse pressed left at (378, 284)
Screenshot: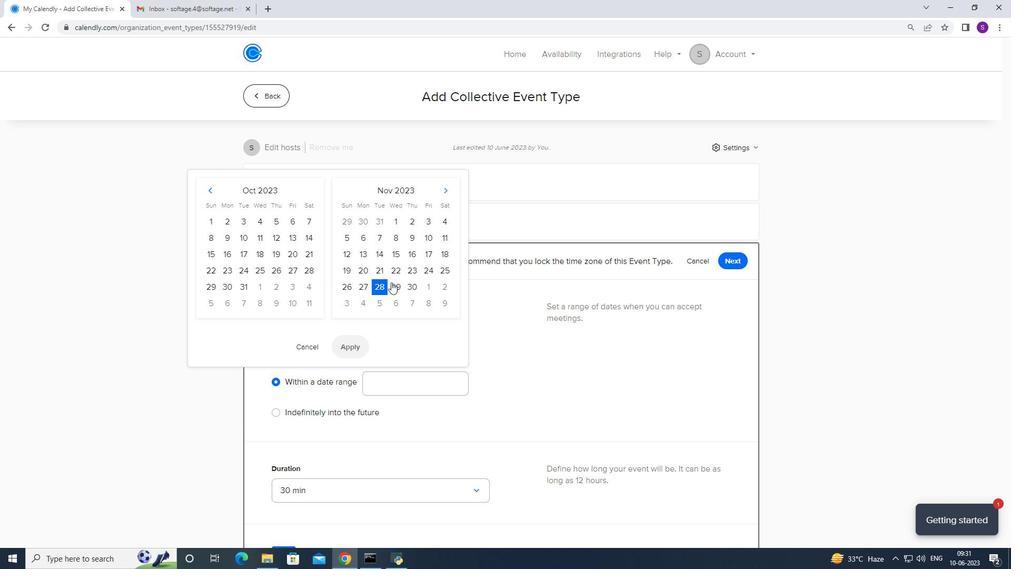 
Action: Mouse moved to (395, 286)
Screenshot: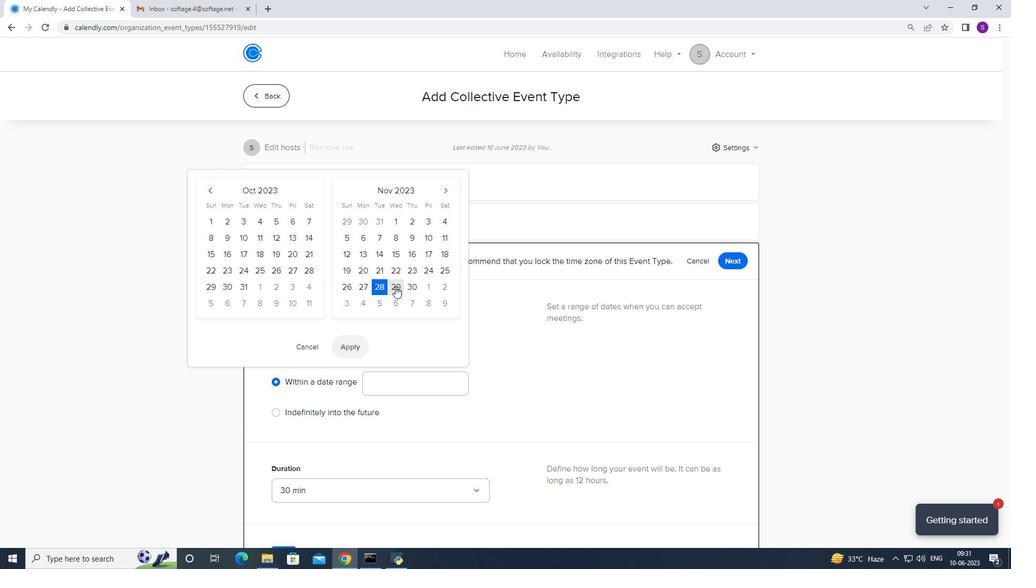 
Action: Mouse pressed left at (395, 286)
Screenshot: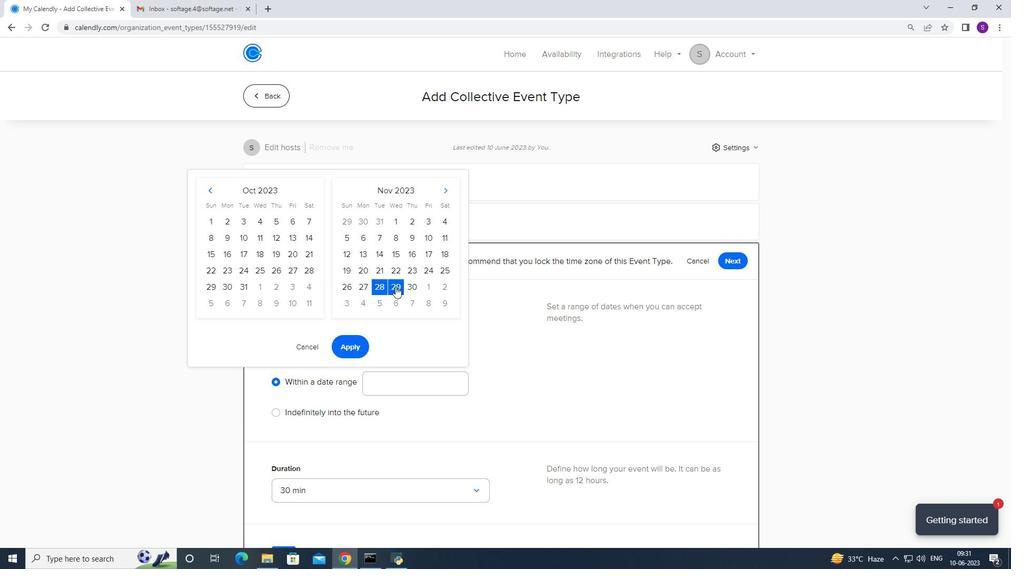 
Action: Mouse moved to (360, 347)
Screenshot: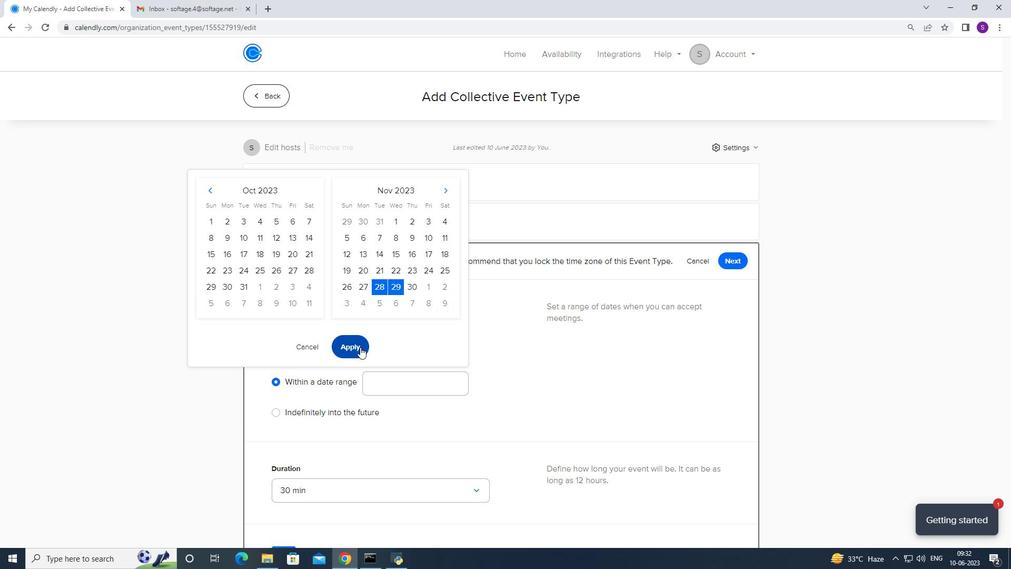 
Action: Mouse pressed left at (360, 347)
Screenshot: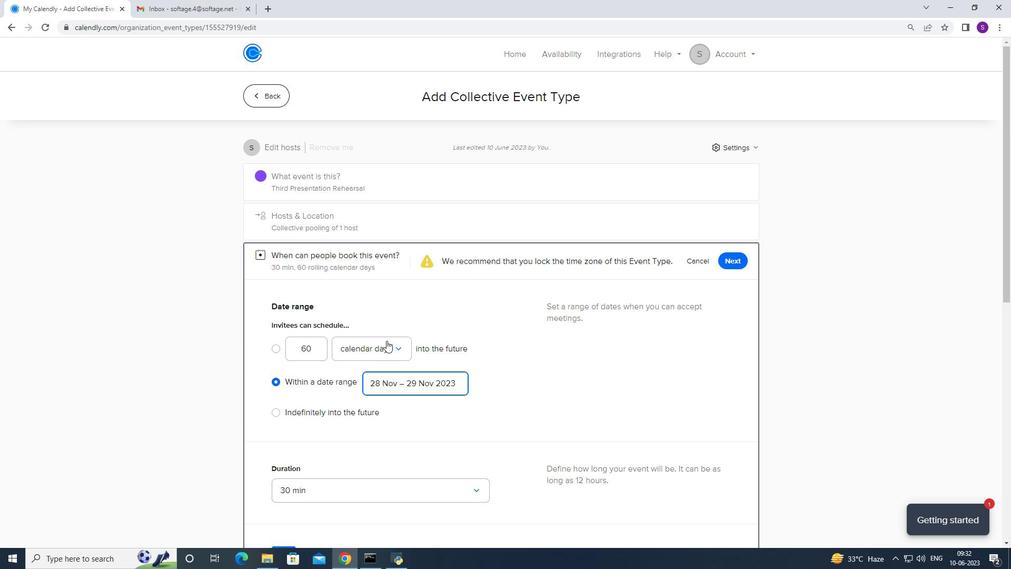 
Action: Mouse moved to (452, 334)
Screenshot: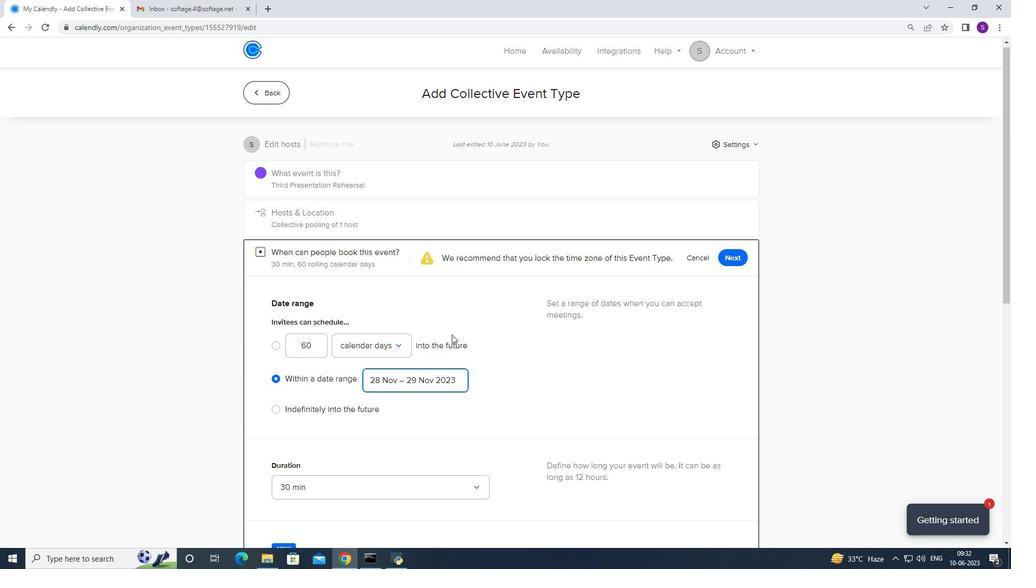 
Action: Mouse scrolled (452, 334) with delta (0, 0)
Screenshot: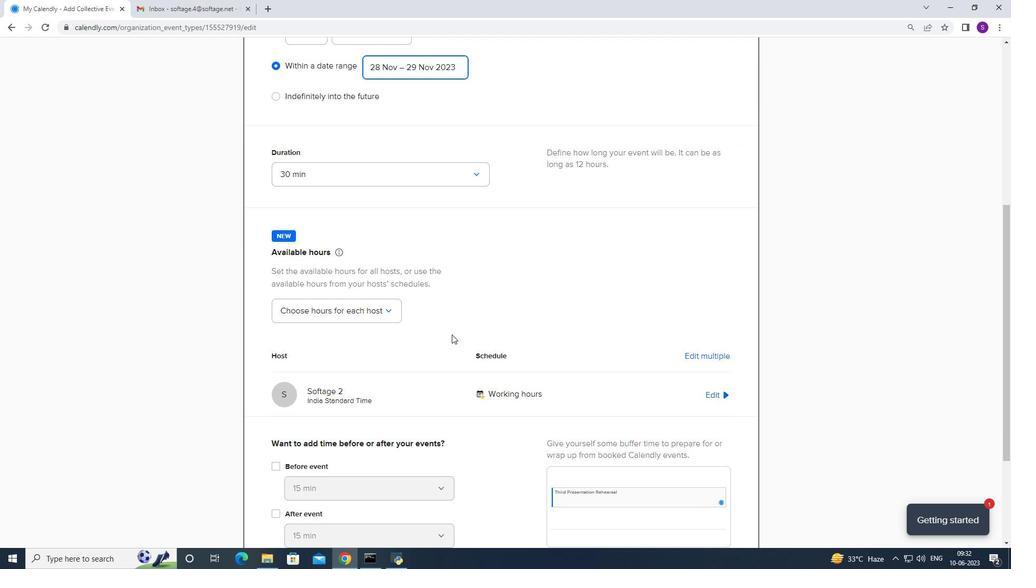 
Action: Mouse scrolled (452, 334) with delta (0, 0)
Screenshot: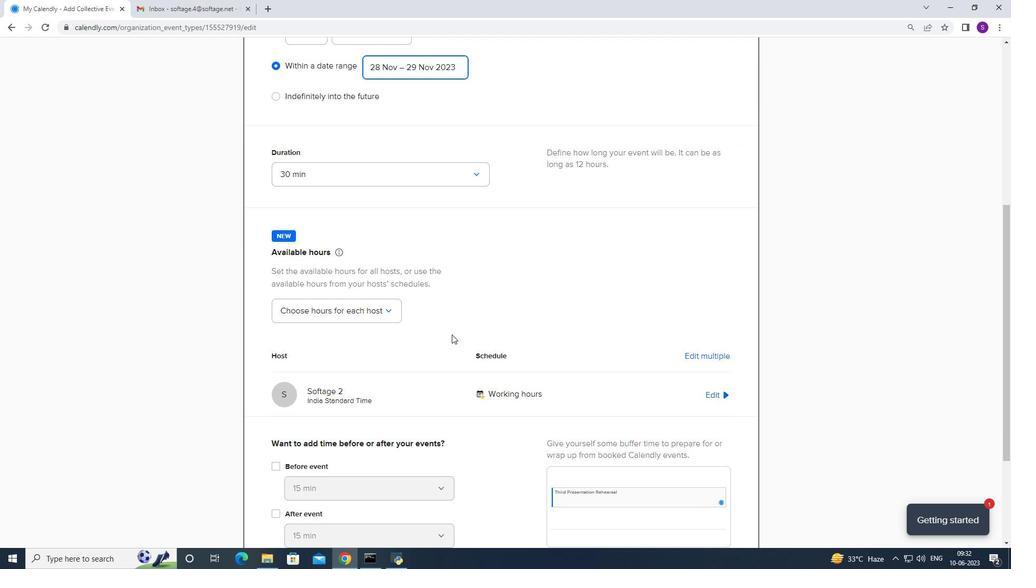 
Action: Mouse scrolled (452, 334) with delta (0, 0)
Screenshot: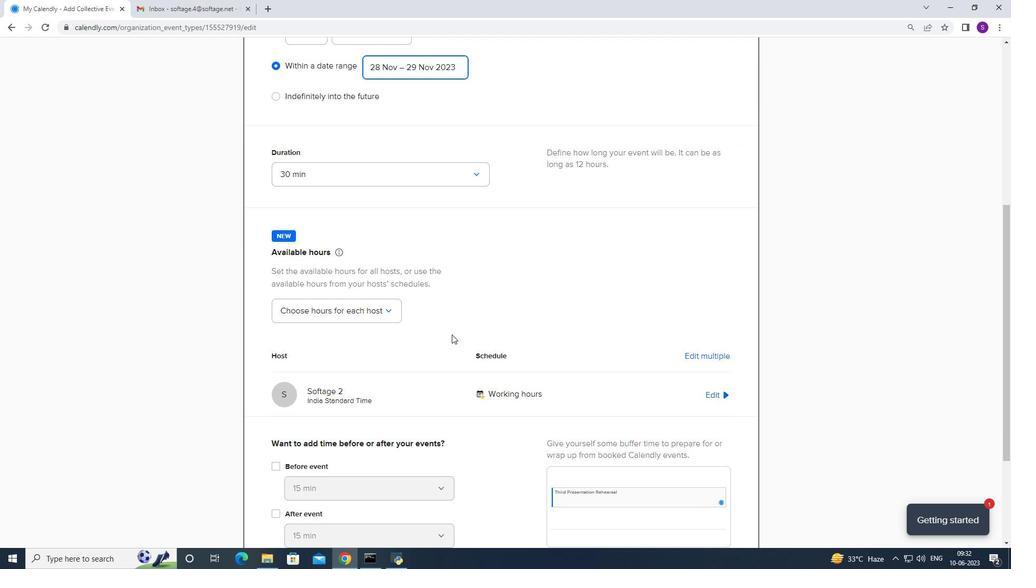 
Action: Mouse scrolled (452, 333) with delta (0, -1)
Screenshot: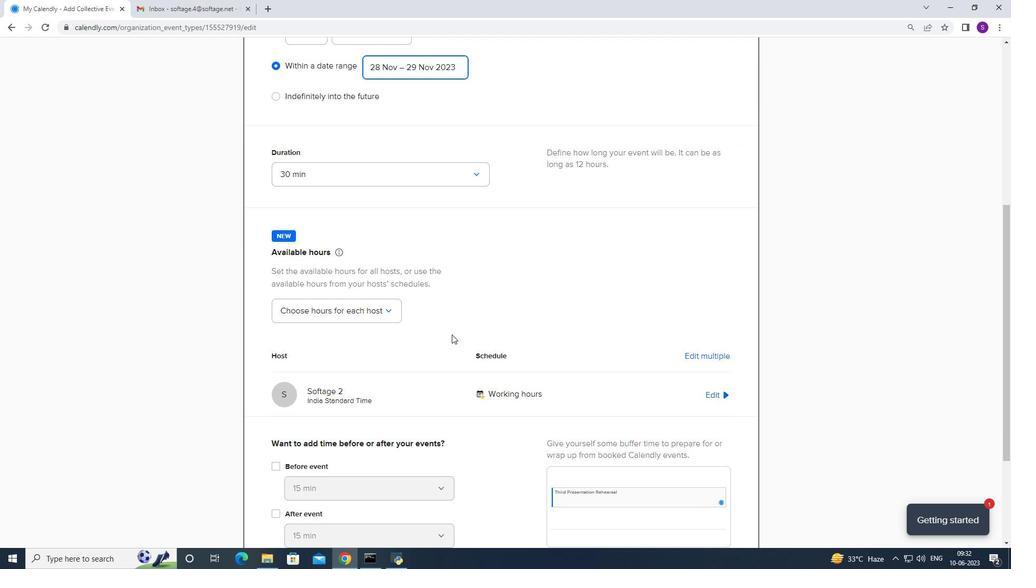 
Action: Mouse scrolled (452, 334) with delta (0, 0)
Screenshot: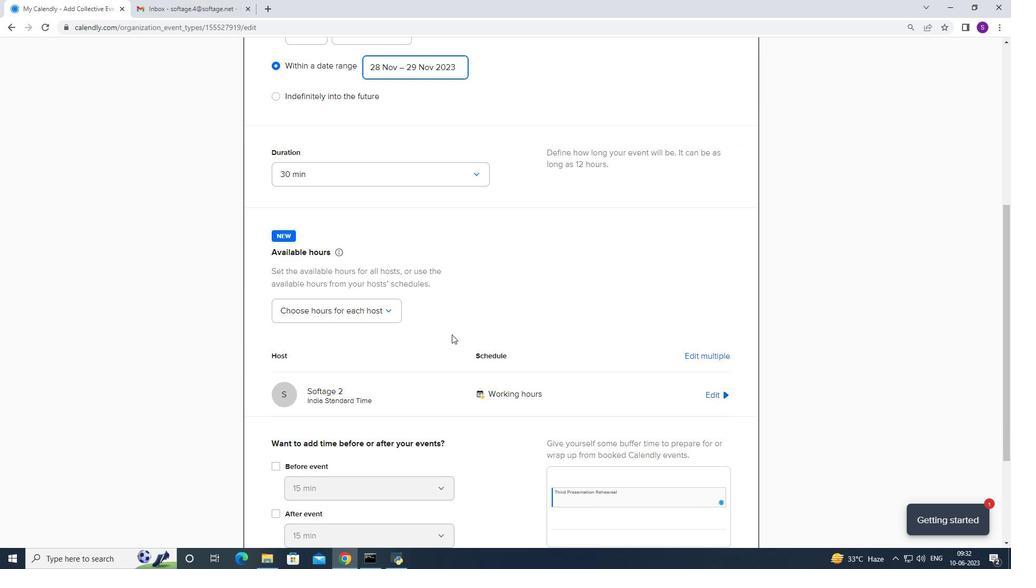 
Action: Mouse scrolled (452, 334) with delta (0, 0)
Screenshot: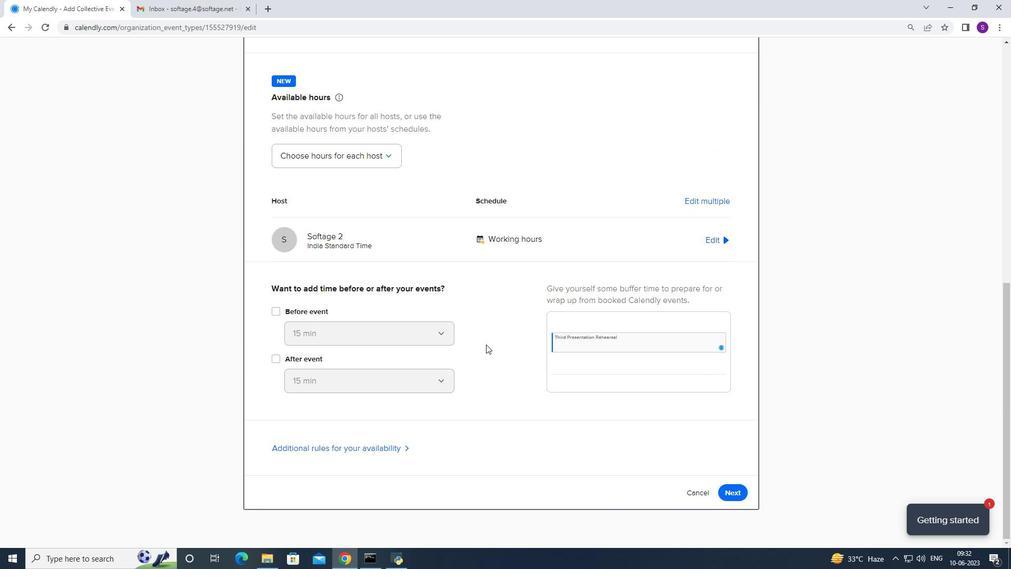 
Action: Mouse scrolled (452, 334) with delta (0, 0)
Screenshot: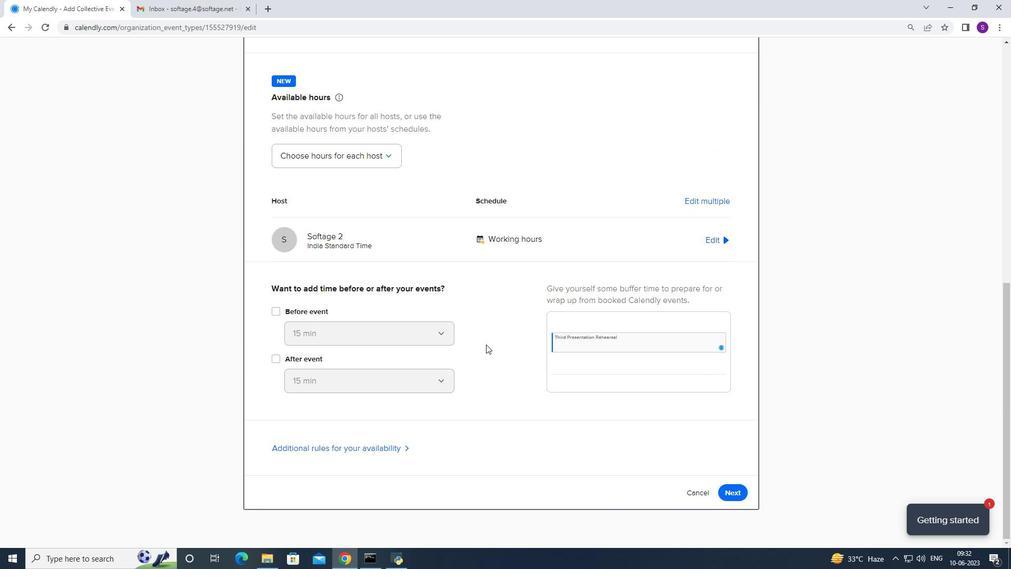 
Action: Mouse scrolled (452, 334) with delta (0, 0)
Screenshot: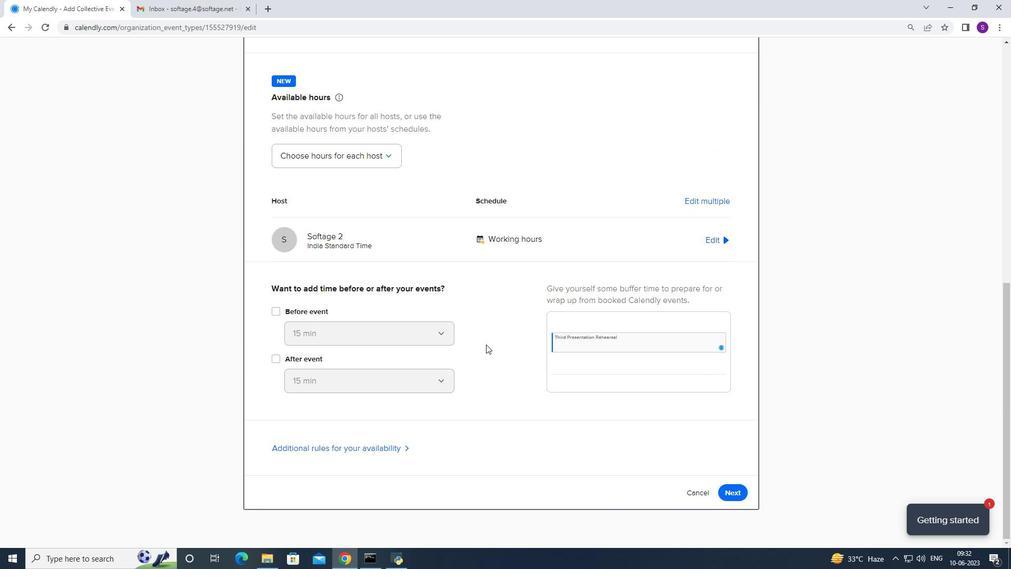 
Action: Mouse scrolled (452, 334) with delta (0, 0)
Screenshot: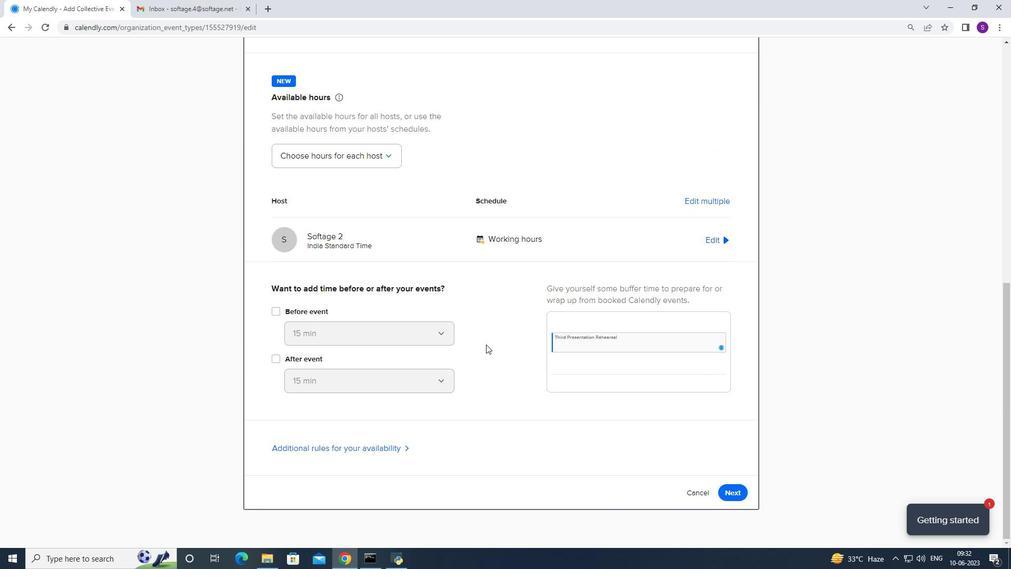 
Action: Mouse scrolled (452, 334) with delta (0, 0)
Screenshot: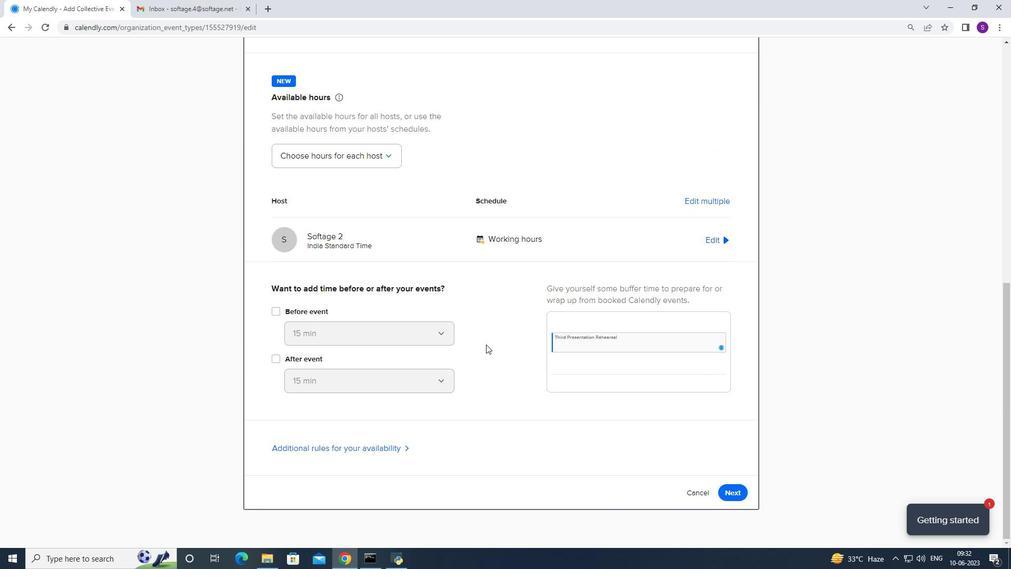 
Action: Mouse scrolled (452, 334) with delta (0, 0)
Screenshot: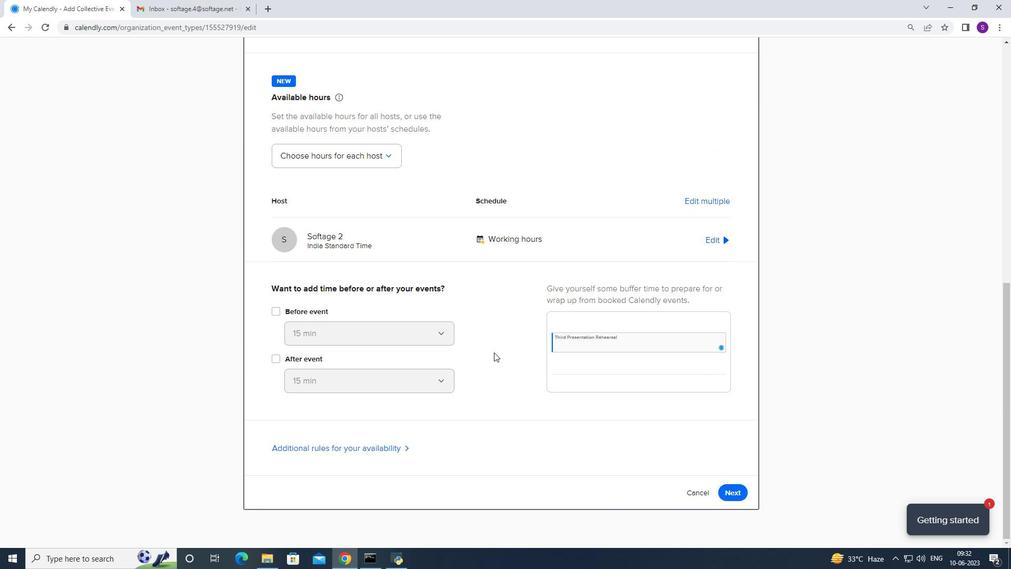 
Action: Mouse moved to (738, 492)
Screenshot: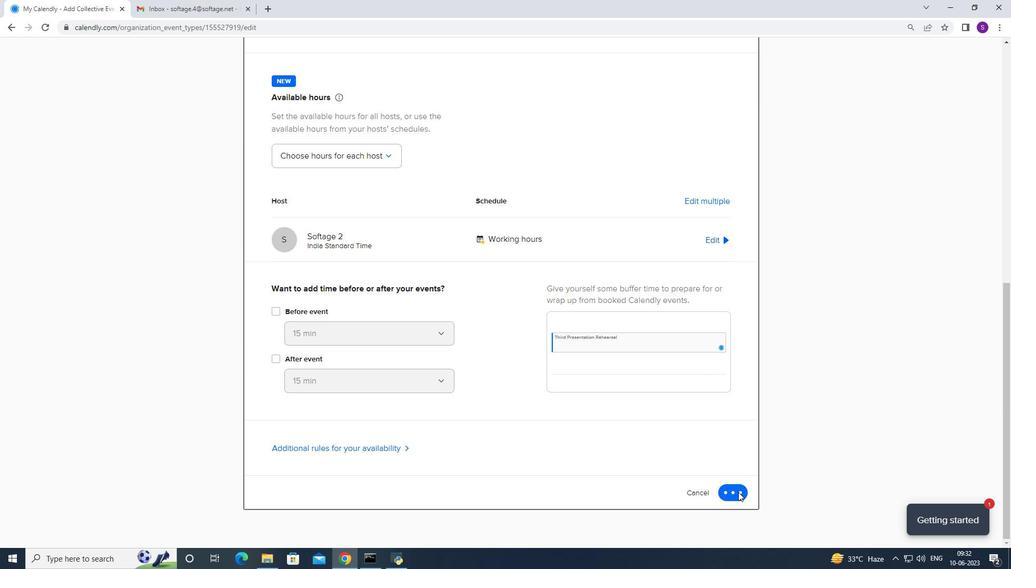 
Action: Mouse pressed left at (738, 492)
Screenshot: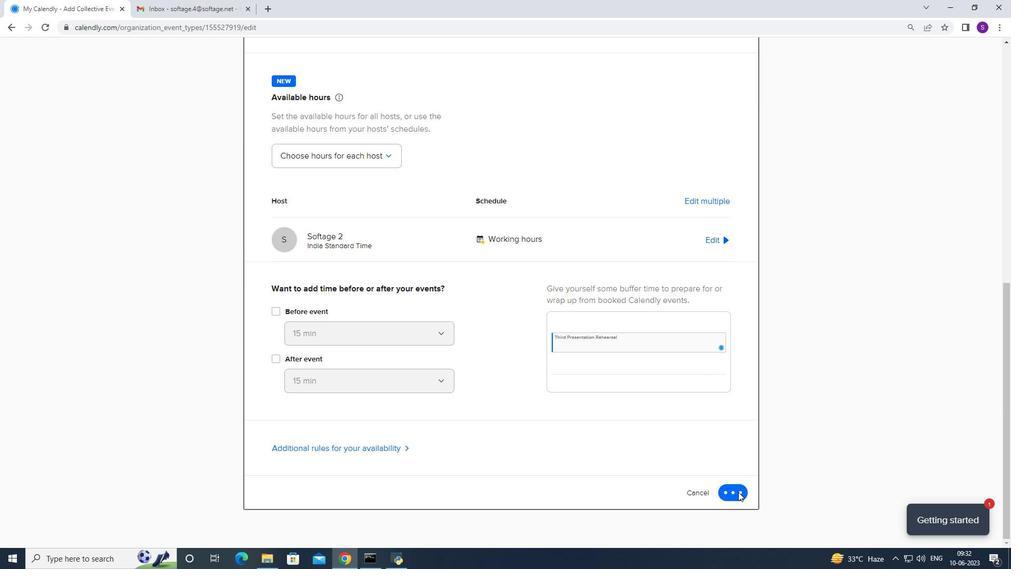 
Action: Mouse moved to (721, 106)
Screenshot: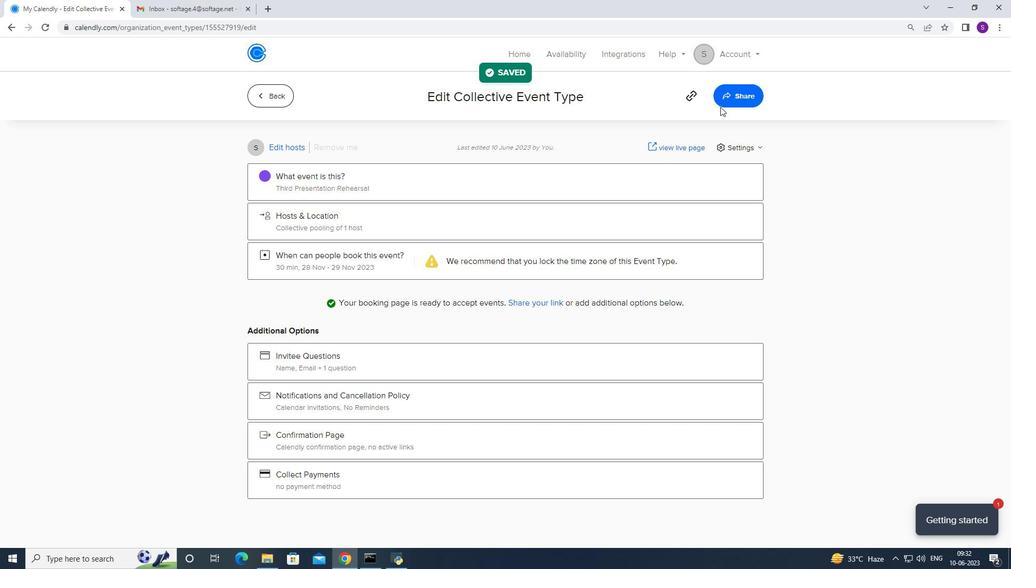 
Action: Mouse pressed left at (721, 106)
Screenshot: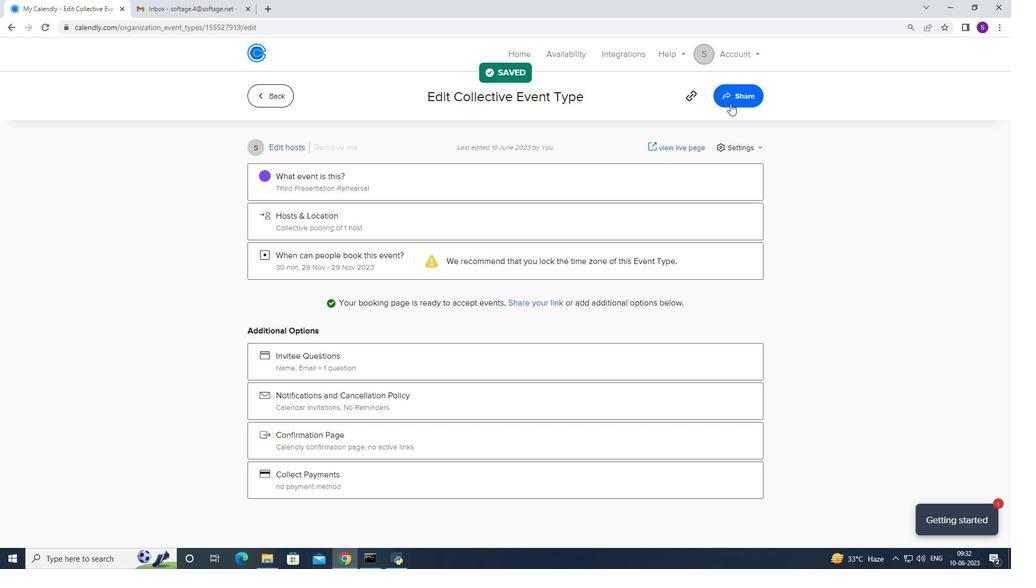 
Action: Mouse moved to (732, 103)
Screenshot: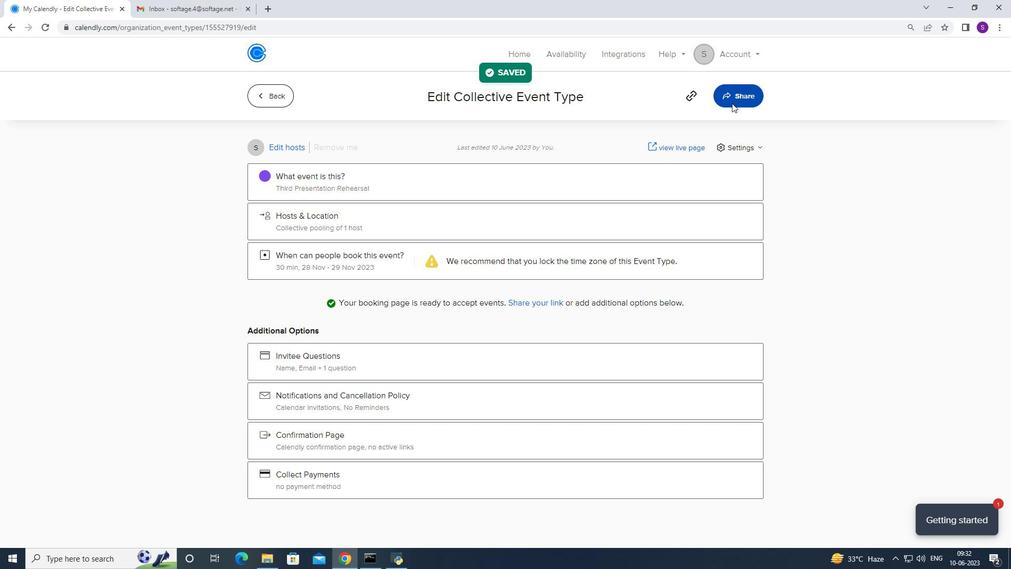 
Action: Mouse pressed left at (732, 103)
Screenshot: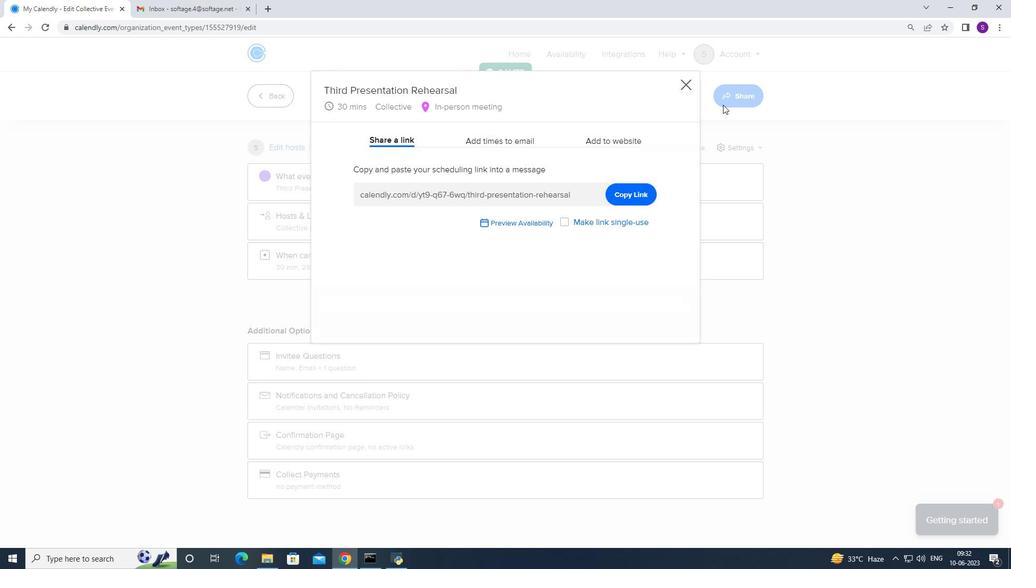 
Action: Mouse moved to (637, 196)
Screenshot: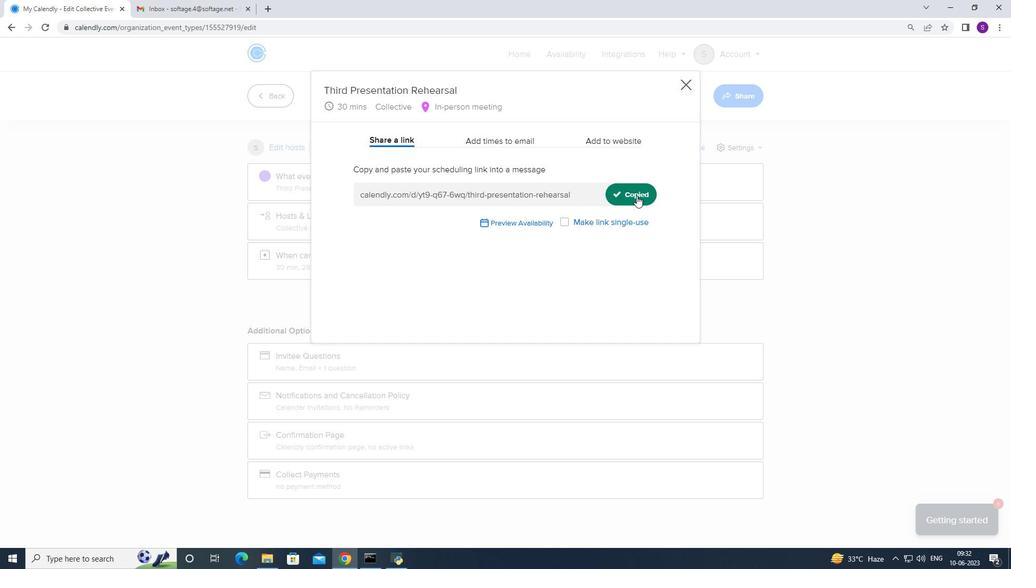 
Action: Mouse pressed left at (637, 196)
Screenshot: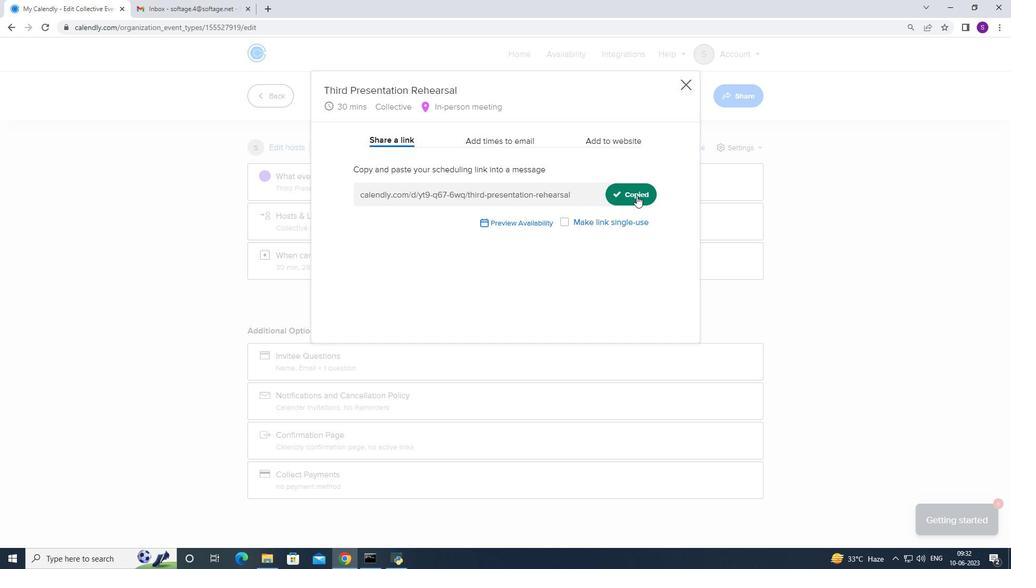 
Action: Mouse moved to (47, 0)
Screenshot: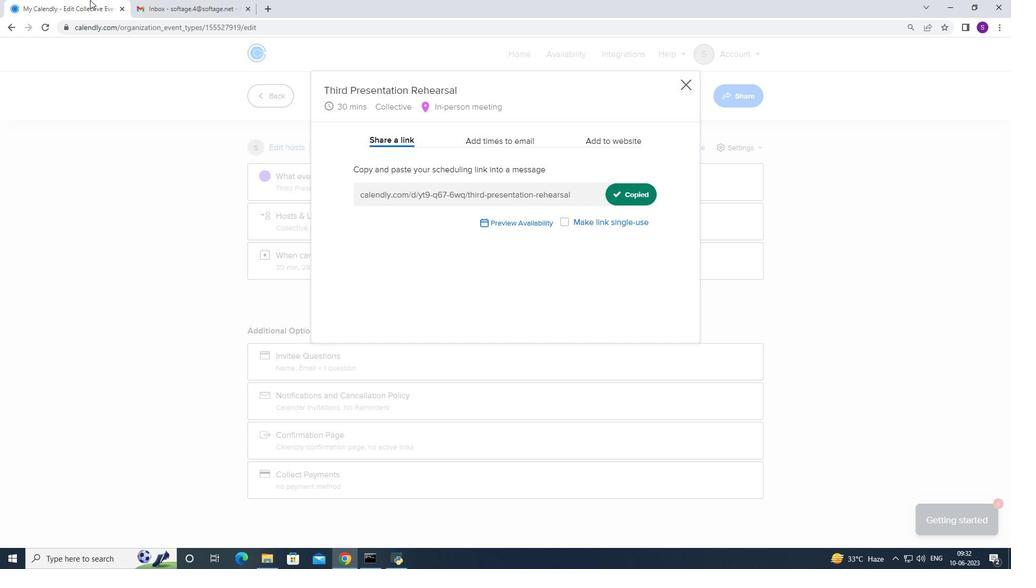 
Action: Mouse pressed left at (47, 0)
Screenshot: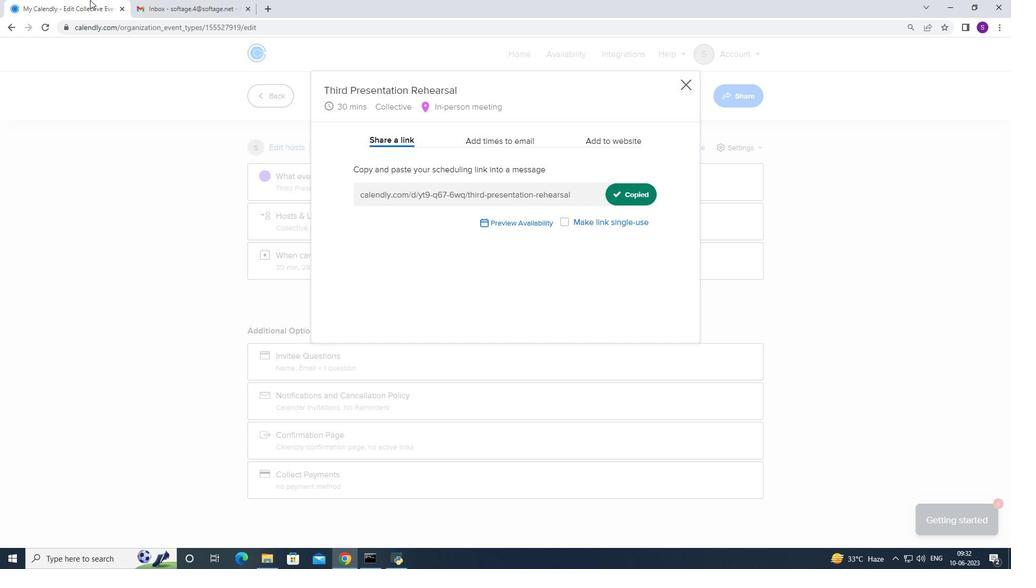 
Action: Mouse moved to (141, 8)
Screenshot: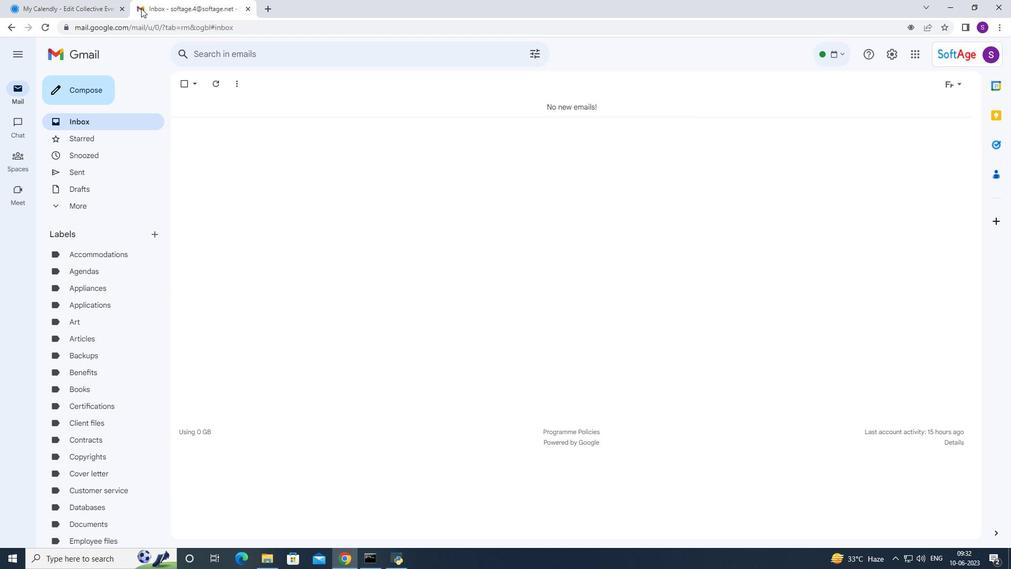 
Action: Mouse pressed left at (141, 8)
Screenshot: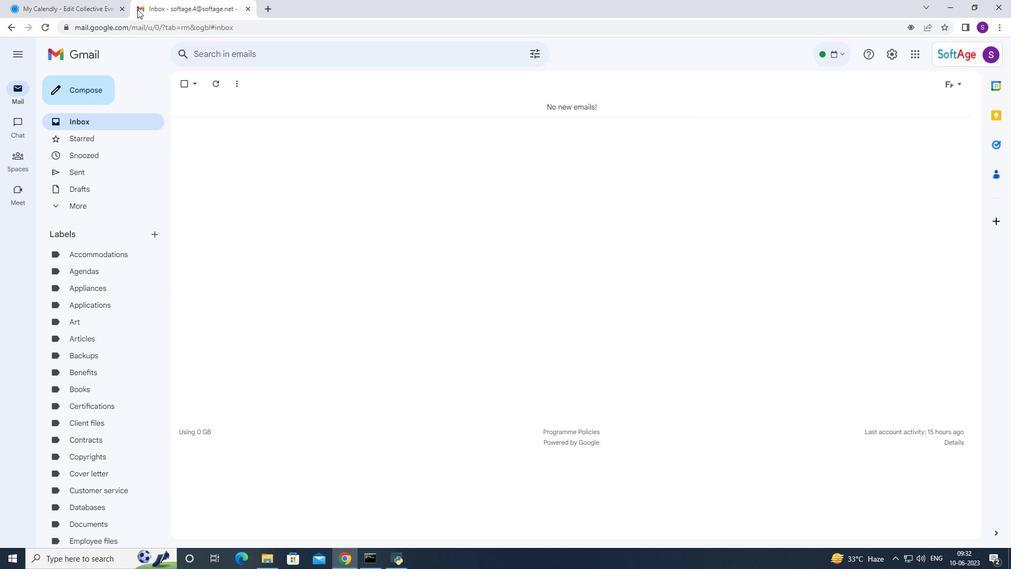 
Action: Mouse moved to (94, 94)
Screenshot: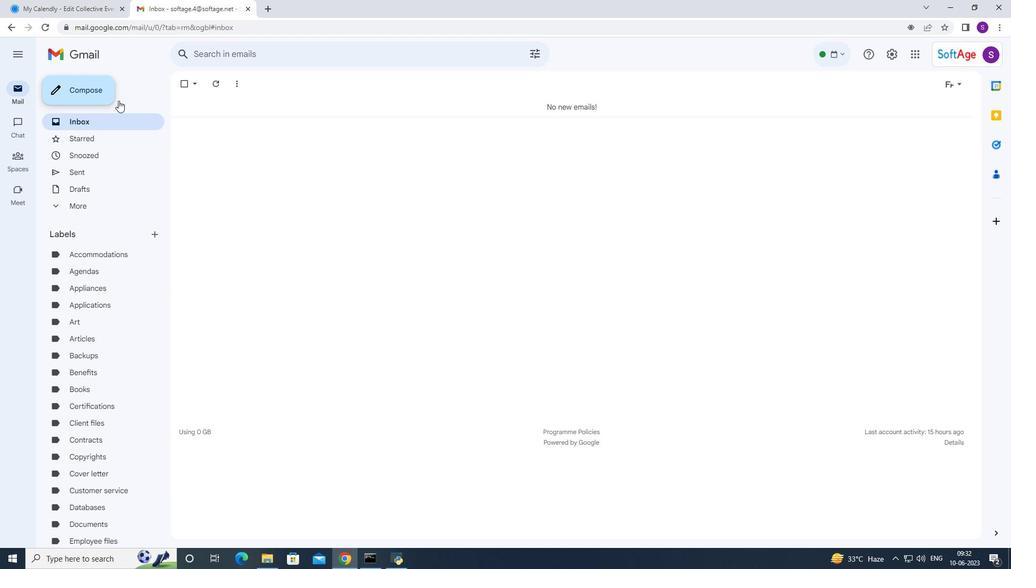 
Action: Mouse pressed left at (94, 94)
Screenshot: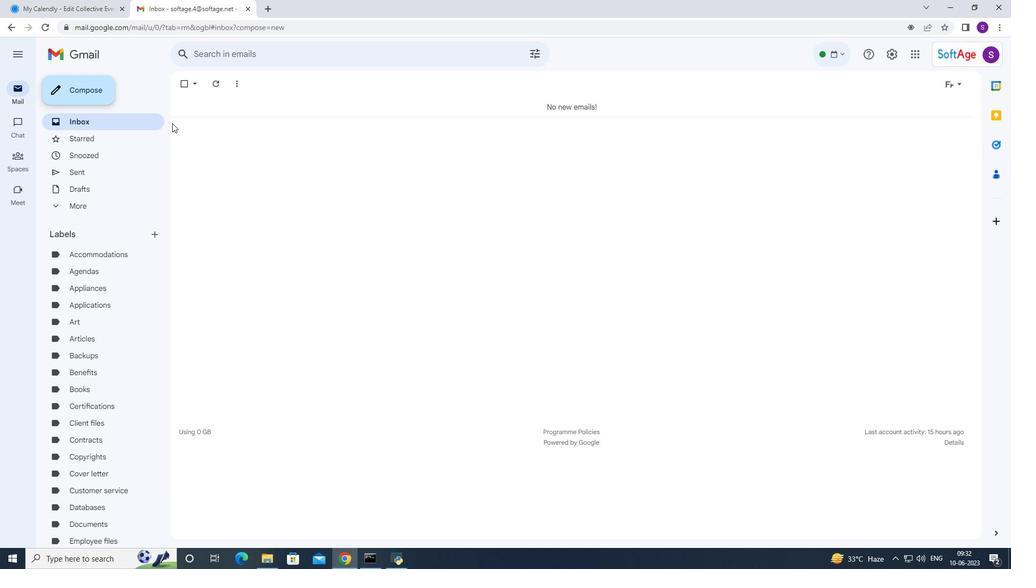 
Action: Mouse moved to (670, 321)
Screenshot: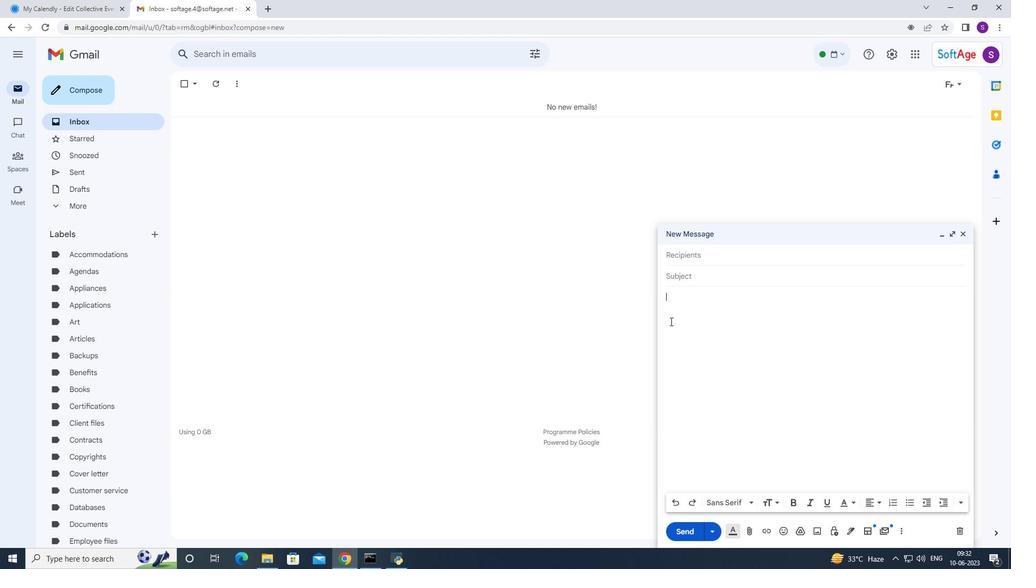 
Action: Mouse pressed right at (670, 321)
Screenshot: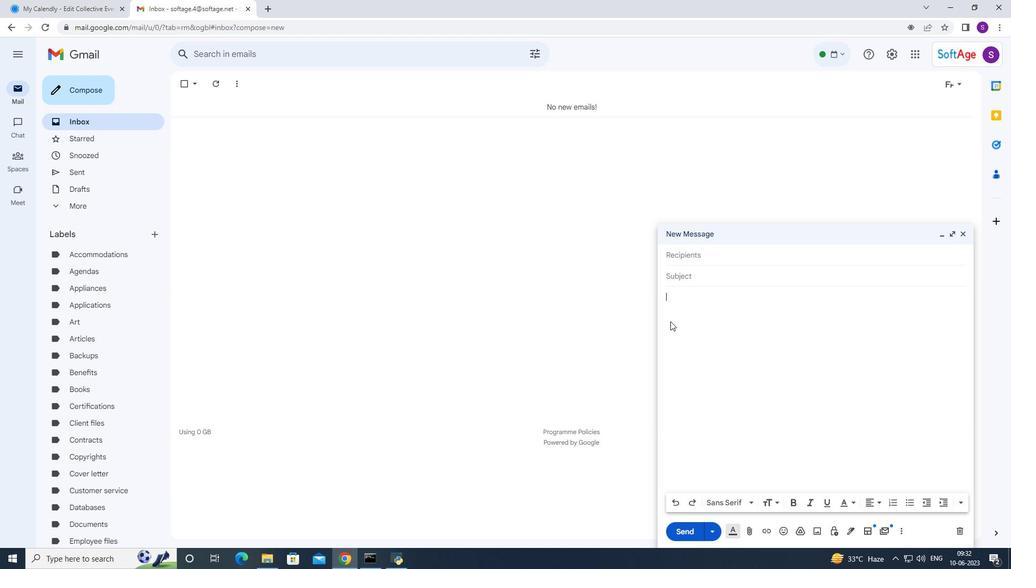 
Action: Mouse moved to (696, 401)
Screenshot: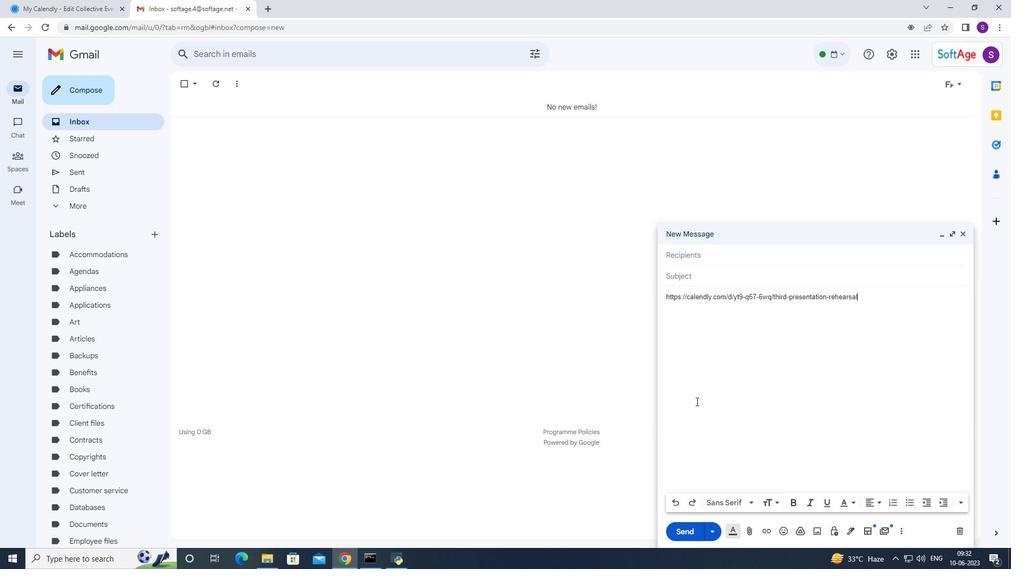 
Action: Mouse pressed left at (696, 401)
Screenshot: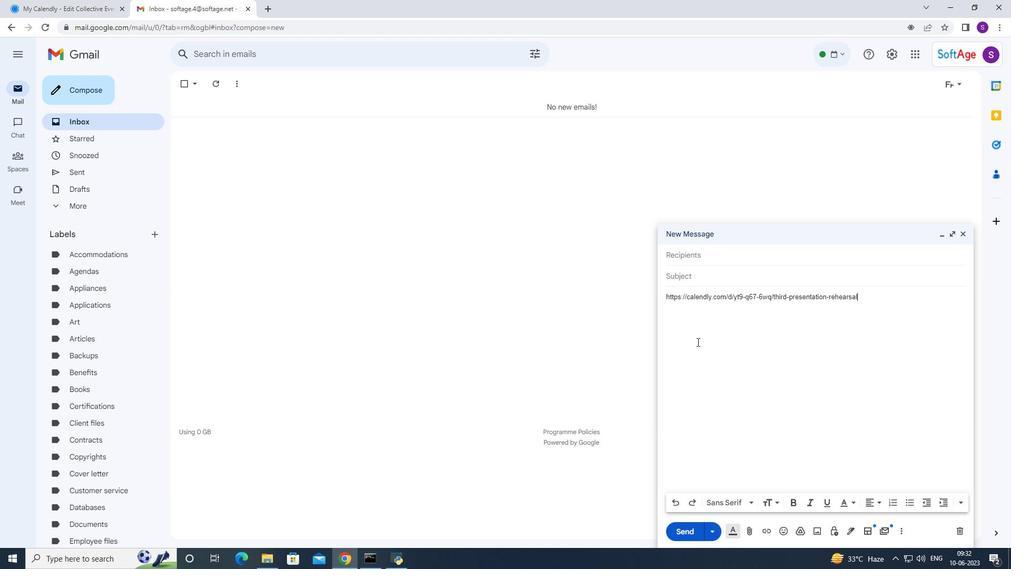 
Action: Mouse moved to (702, 251)
Screenshot: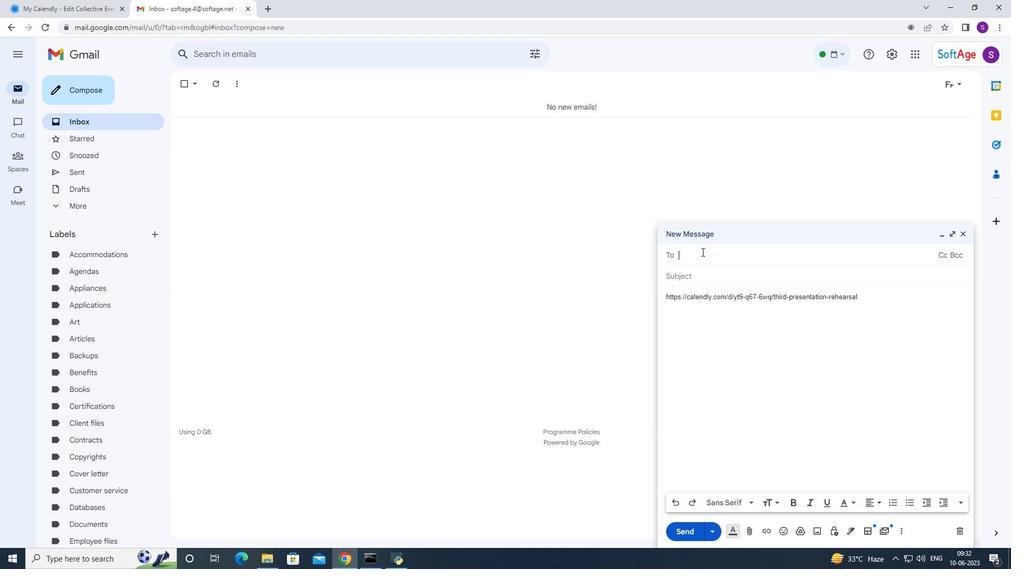 
Action: Mouse pressed left at (702, 251)
Screenshot: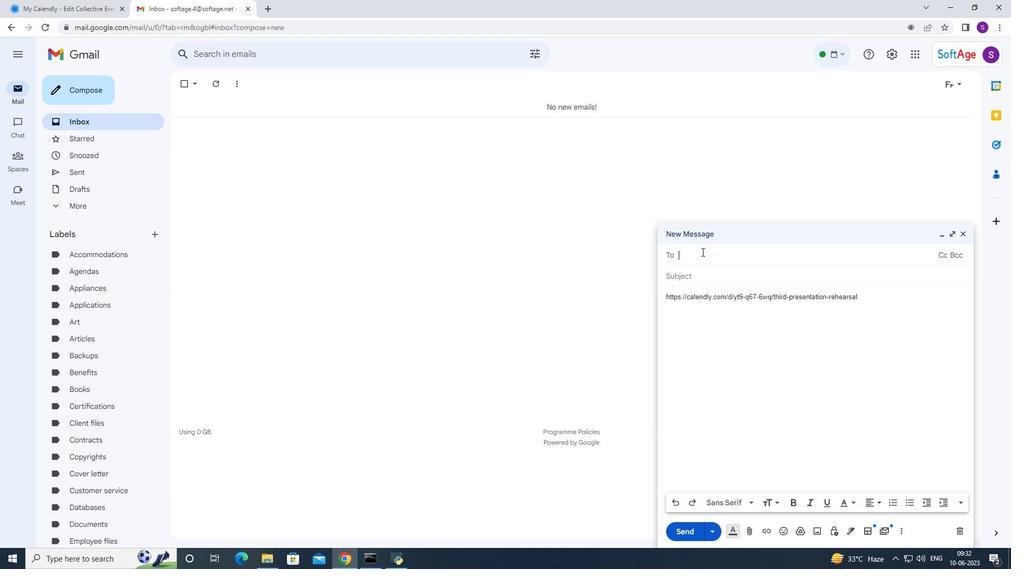 
Action: Key pressed 2
Screenshot: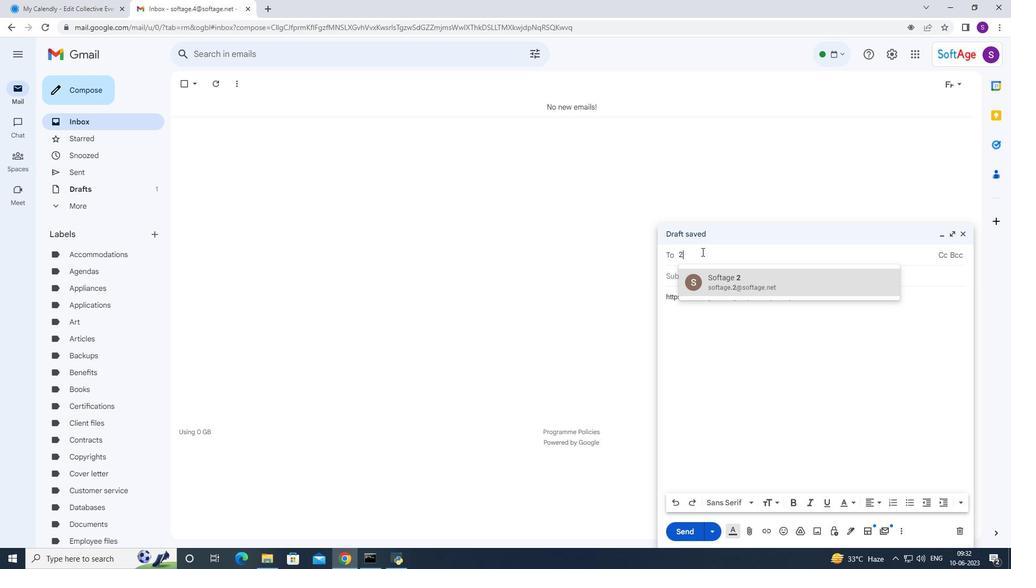 
Action: Mouse moved to (702, 276)
Screenshot: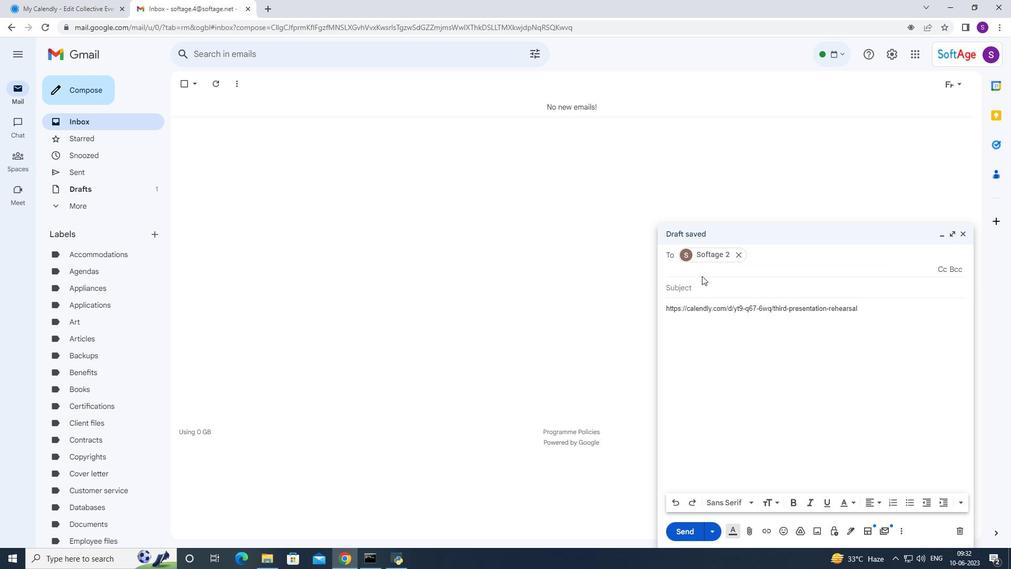 
Action: Mouse pressed left at (702, 276)
Screenshot: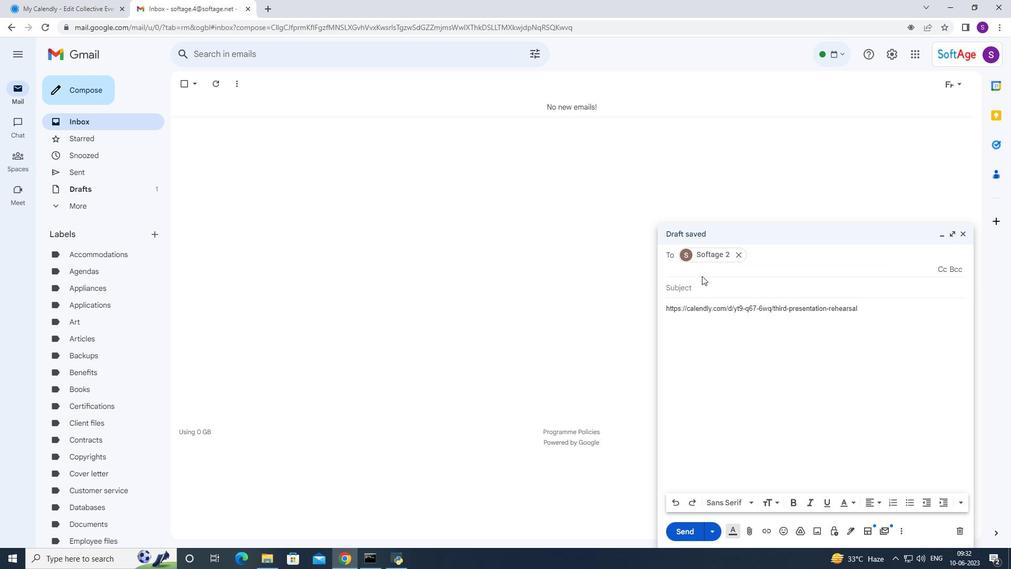 
Action: Key pressed 3
Screenshot: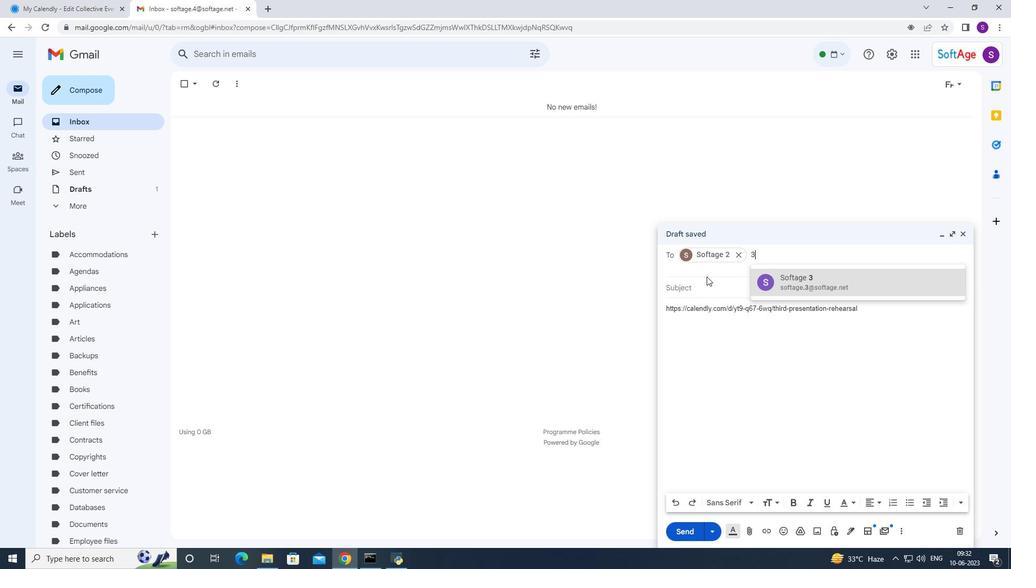 
Action: Mouse moved to (751, 276)
Screenshot: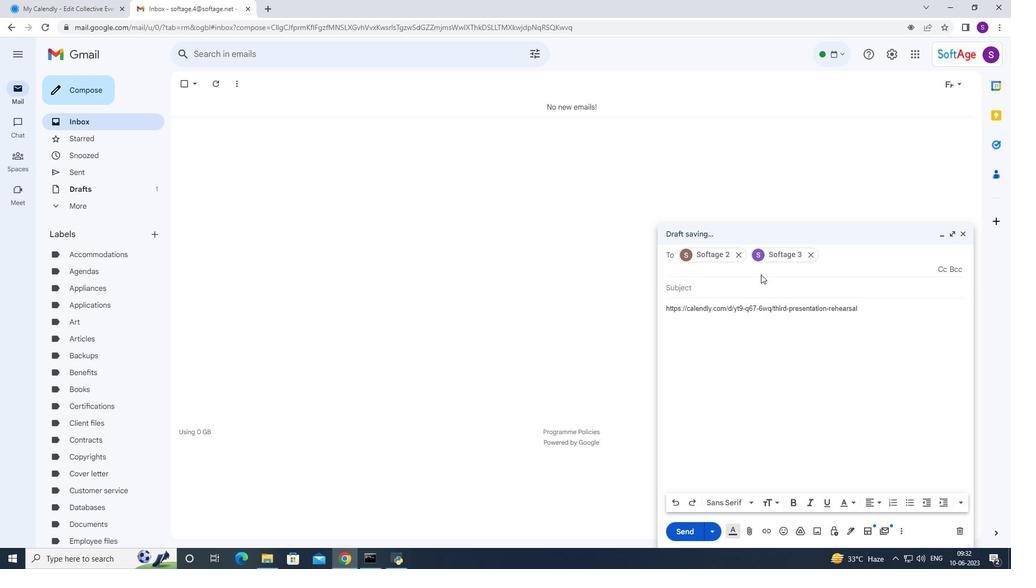 
Action: Mouse pressed left at (751, 276)
Screenshot: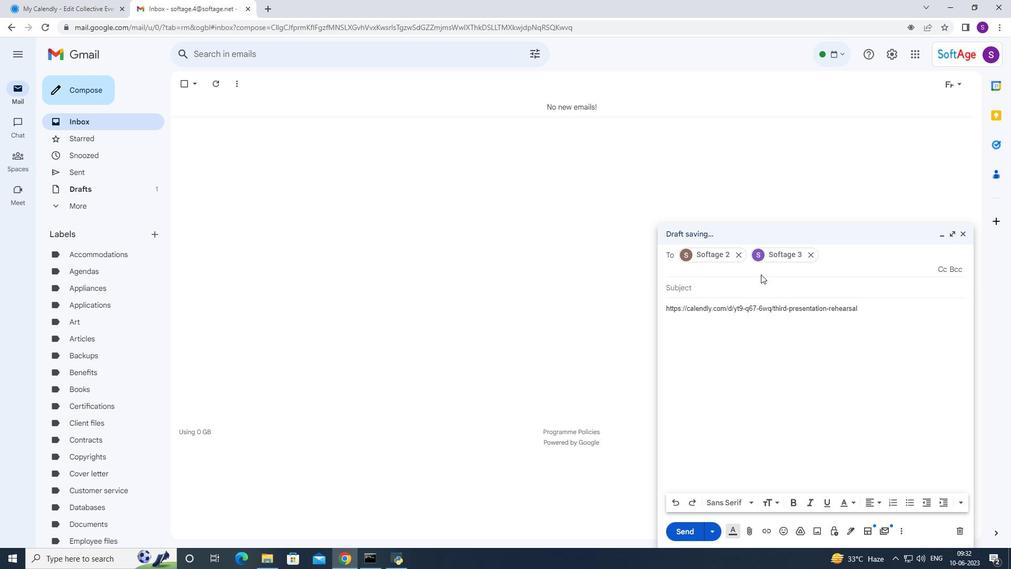 
Action: Mouse moved to (689, 532)
Screenshot: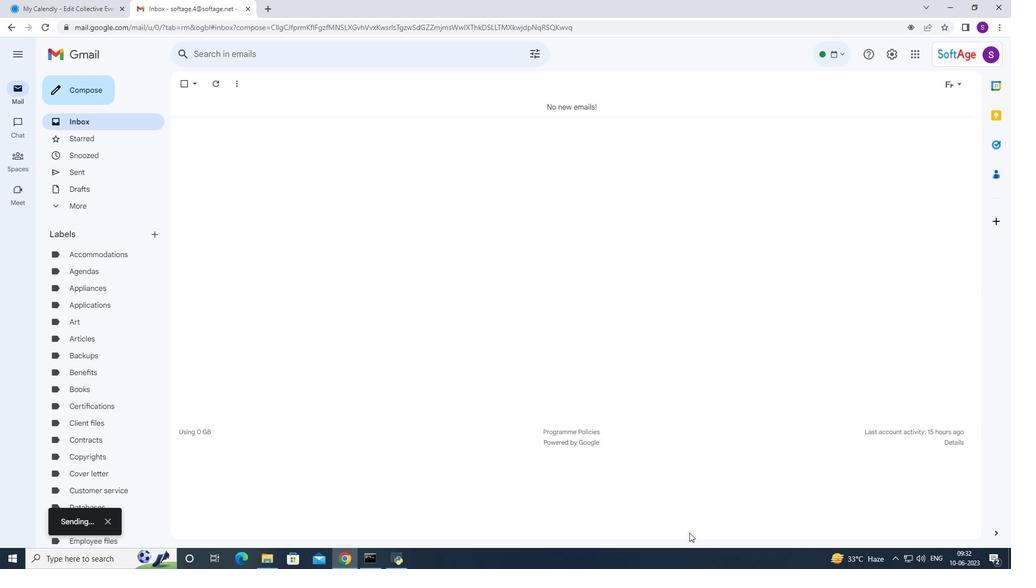 
Action: Mouse pressed left at (689, 532)
Screenshot: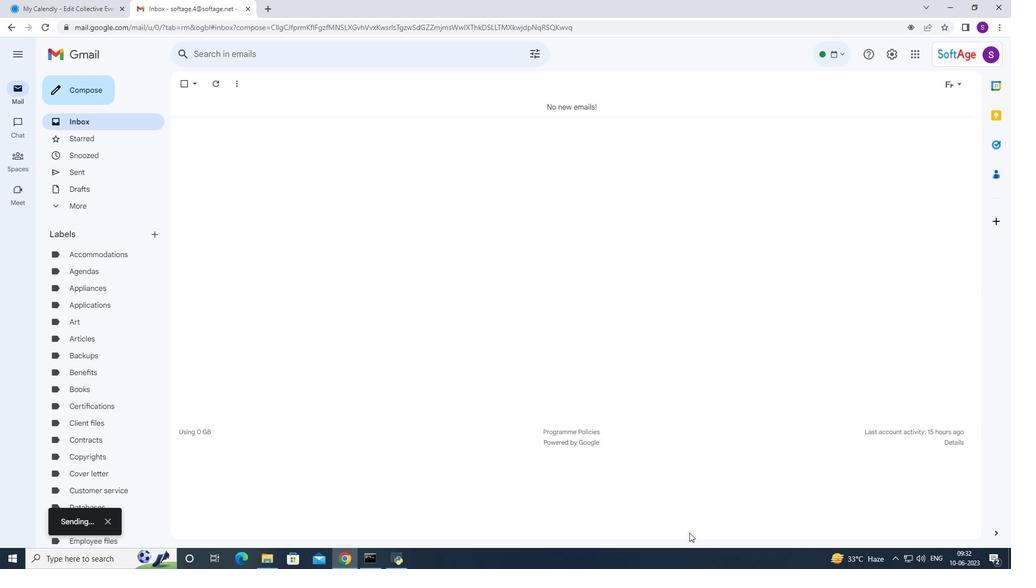 
